 Task: Look for space in Driebergen-Rijsenburg, Netherlands from 2nd June, 2023 to 15th June, 2023 for 2 adults and 1 pet in price range Rs.10000 to Rs.15000. Place can be entire place with 1  bedroom having 1 bed and 1 bathroom. Property type can be house, flat, guest house, hotel. Amenities needed are: washing machine. Booking option can be shelf check-in. Required host language is English.
Action: Mouse moved to (434, 73)
Screenshot: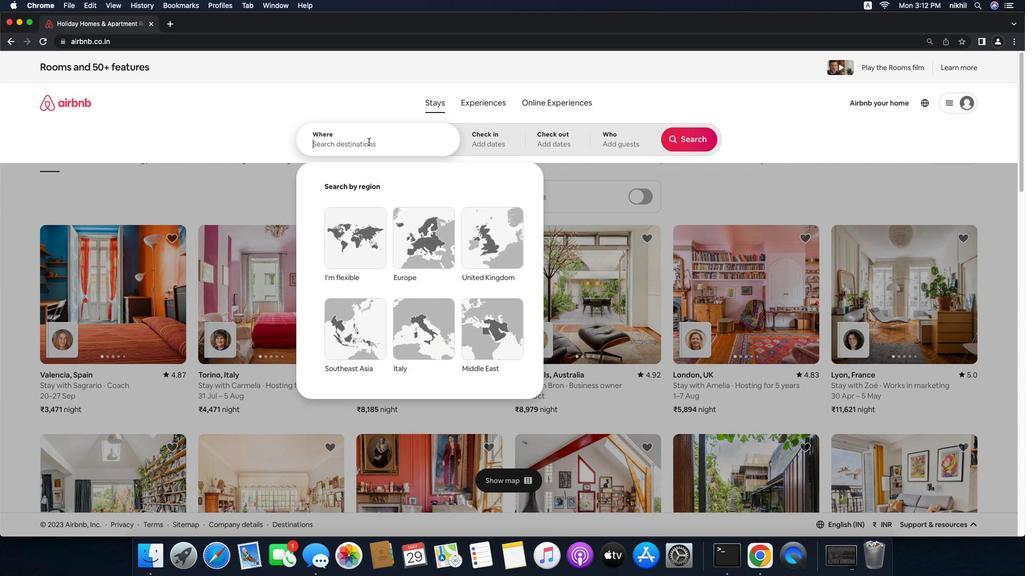 
Action: Mouse pressed left at (434, 73)
Screenshot: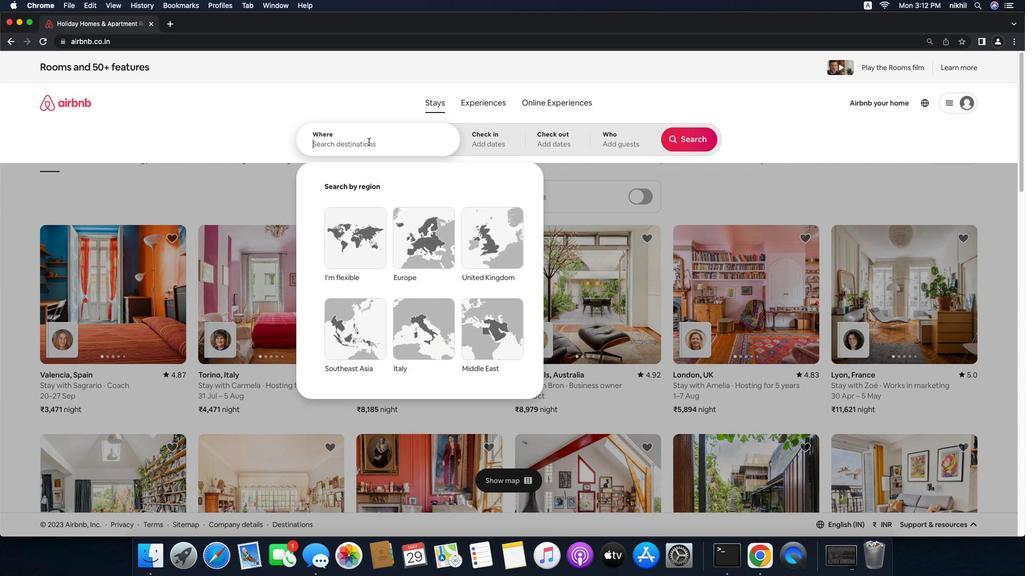 
Action: Mouse moved to (446, 74)
Screenshot: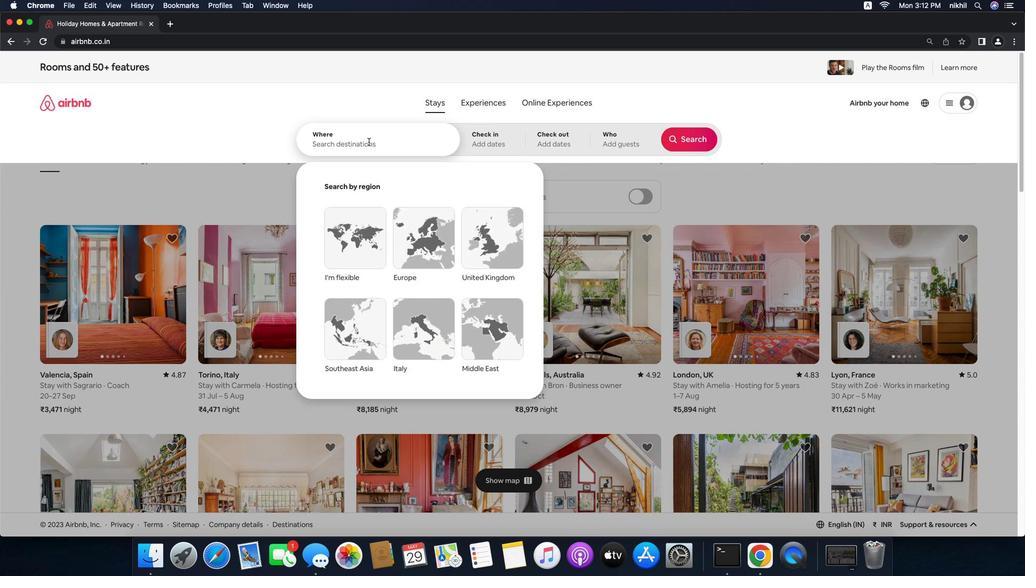 
Action: Mouse pressed left at (446, 74)
Screenshot: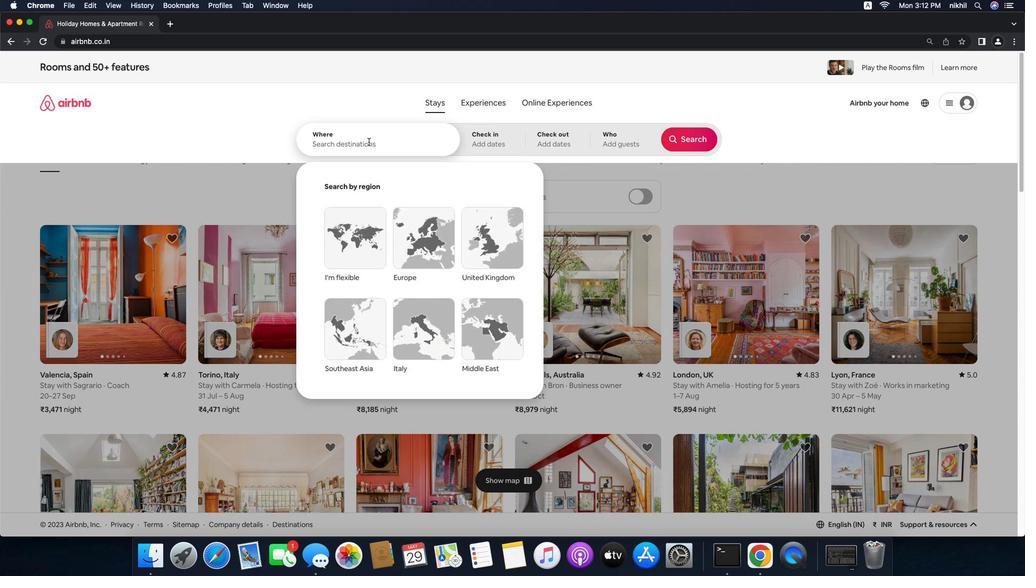 
Action: Mouse moved to (357, 116)
Screenshot: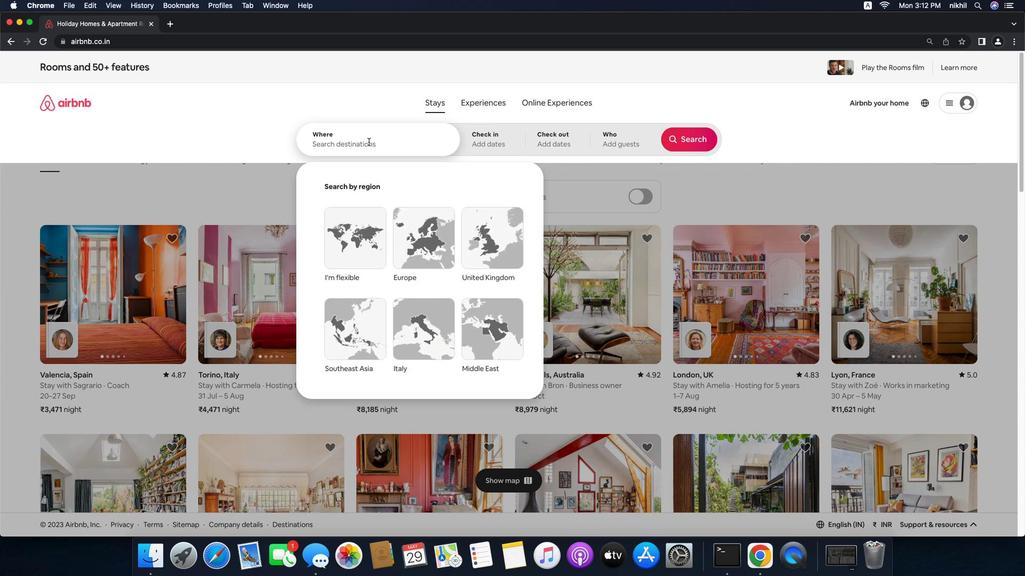 
Action: Mouse pressed left at (357, 116)
Screenshot: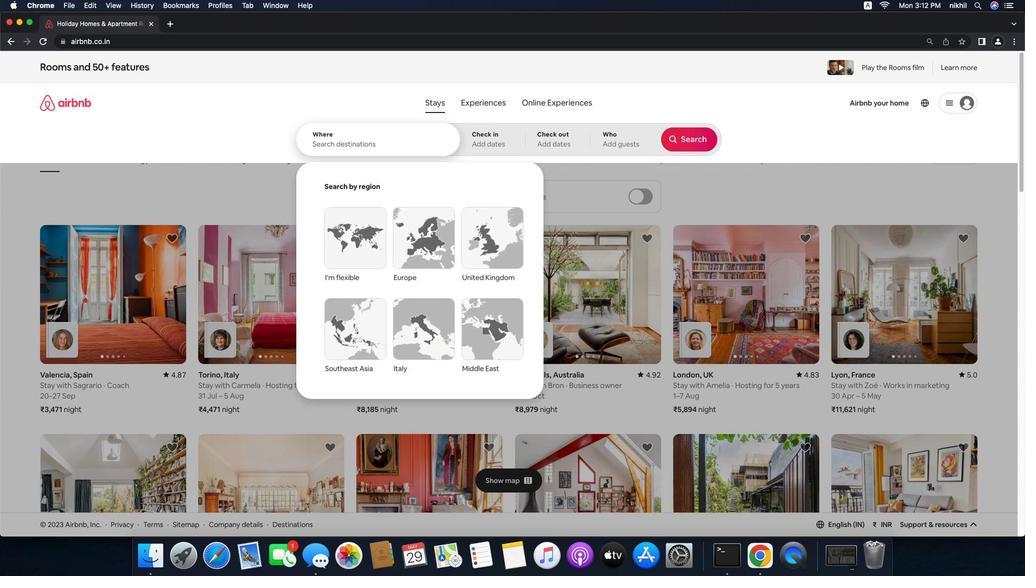 
Action: Key pressed 'D'Key.caps_lock'r''i''e''b''e''r''g''e''n''-'Key.caps_lock'R'Key.caps_lock'i''j''s''e''n''b''u''r''g'','Key.spaceKey.caps_lock'N'Key.caps_lock'e''t''h''e''r''l''a''n''d''s'
Screenshot: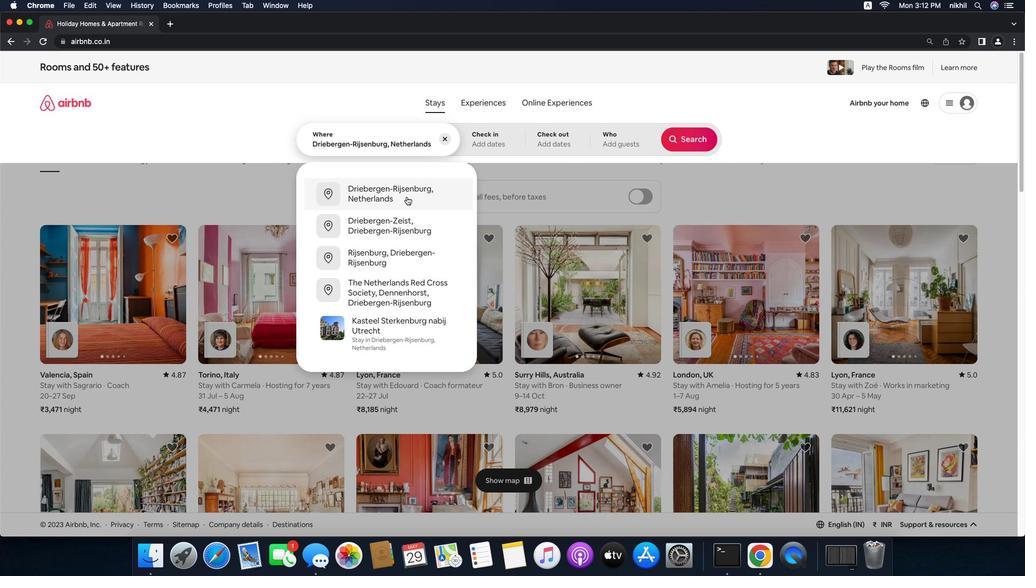 
Action: Mouse moved to (398, 175)
Screenshot: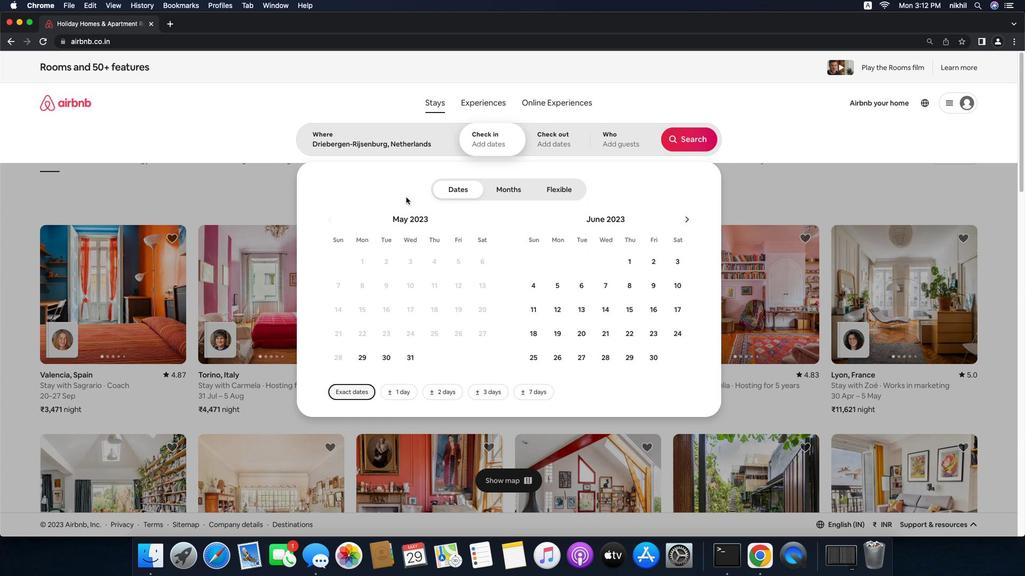 
Action: Mouse pressed left at (398, 175)
Screenshot: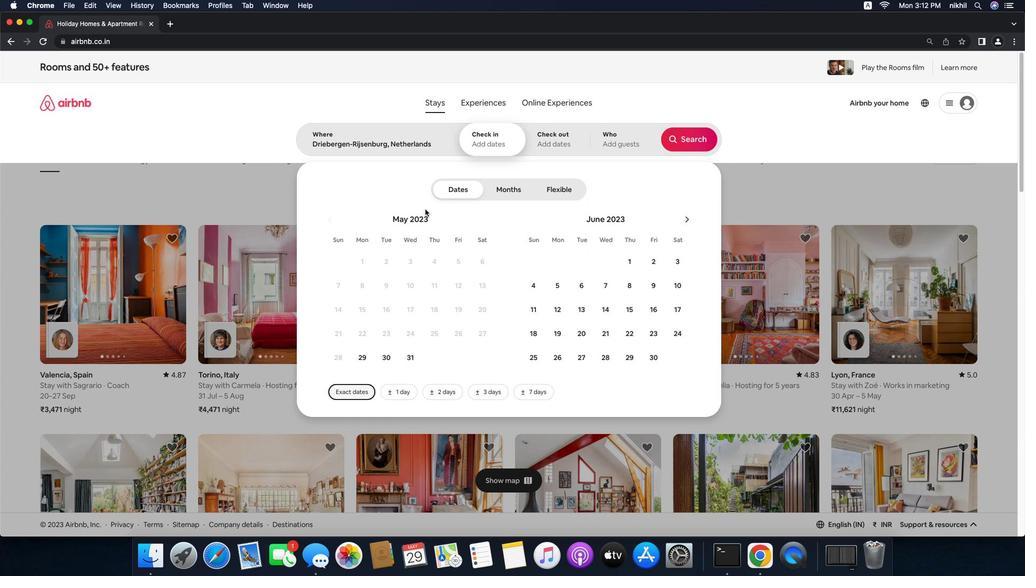
Action: Mouse moved to (661, 247)
Screenshot: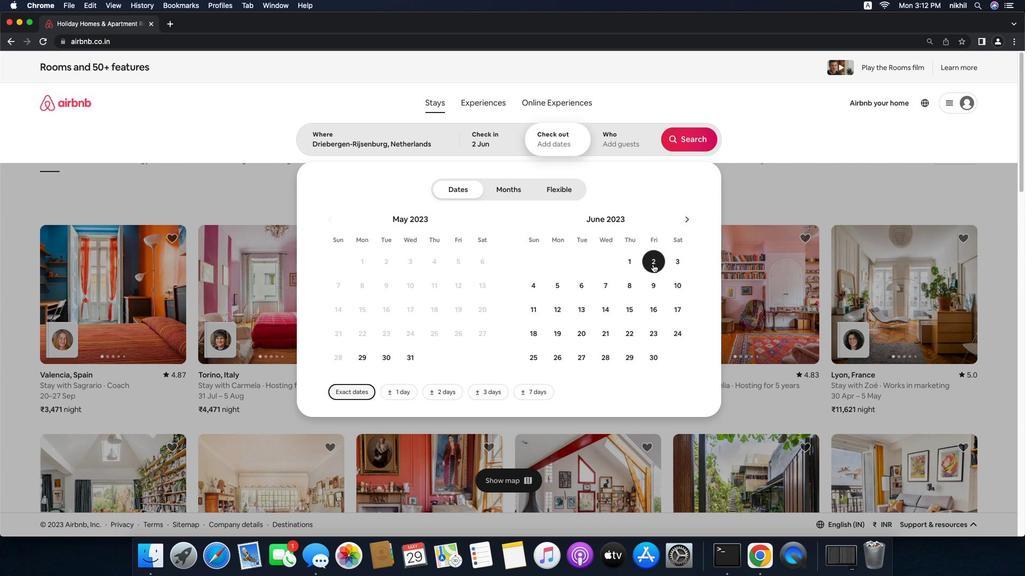 
Action: Mouse pressed left at (661, 247)
Screenshot: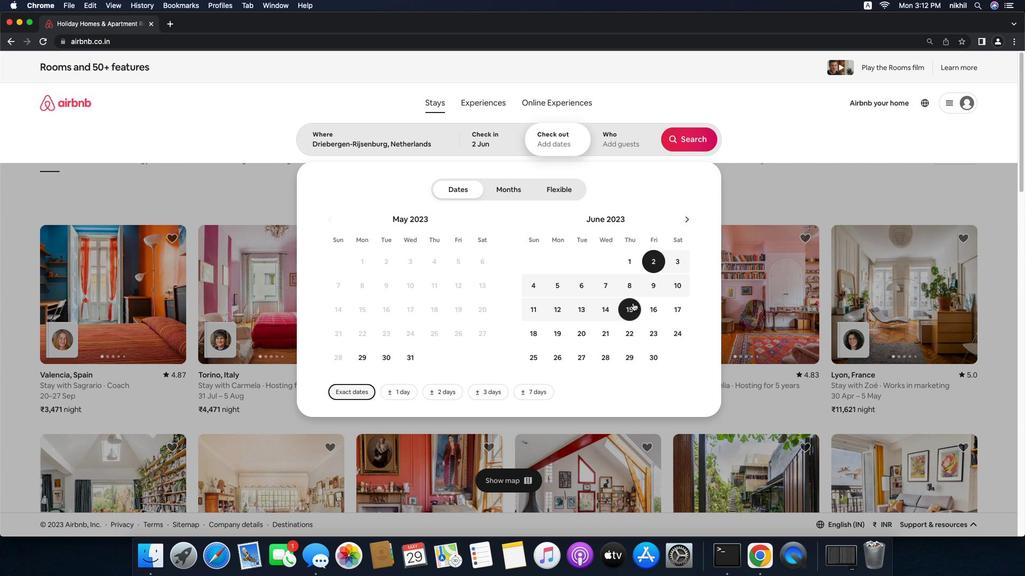 
Action: Mouse moved to (639, 288)
Screenshot: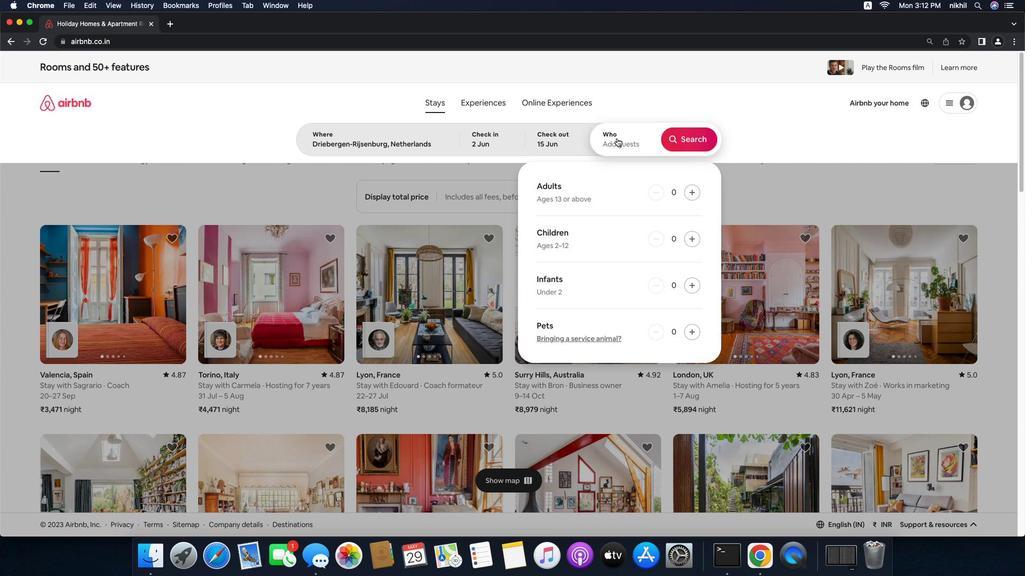 
Action: Mouse pressed left at (639, 288)
Screenshot: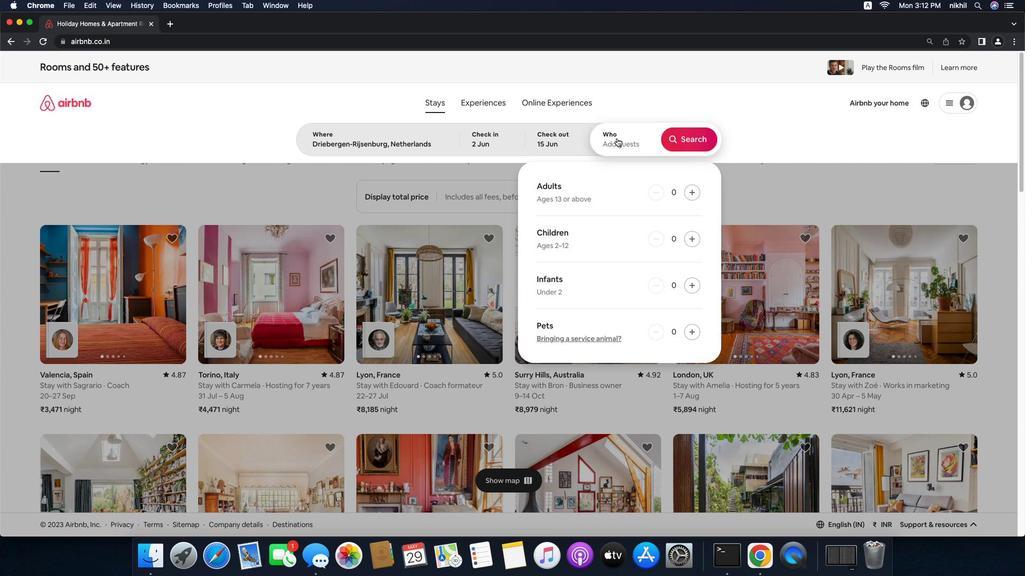 
Action: Mouse moved to (622, 112)
Screenshot: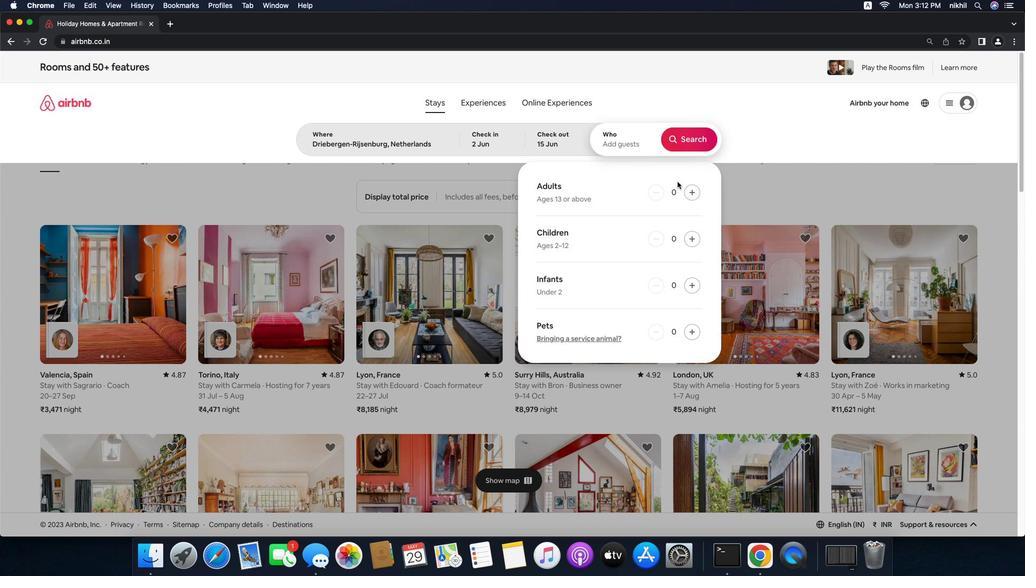 
Action: Mouse pressed left at (622, 112)
Screenshot: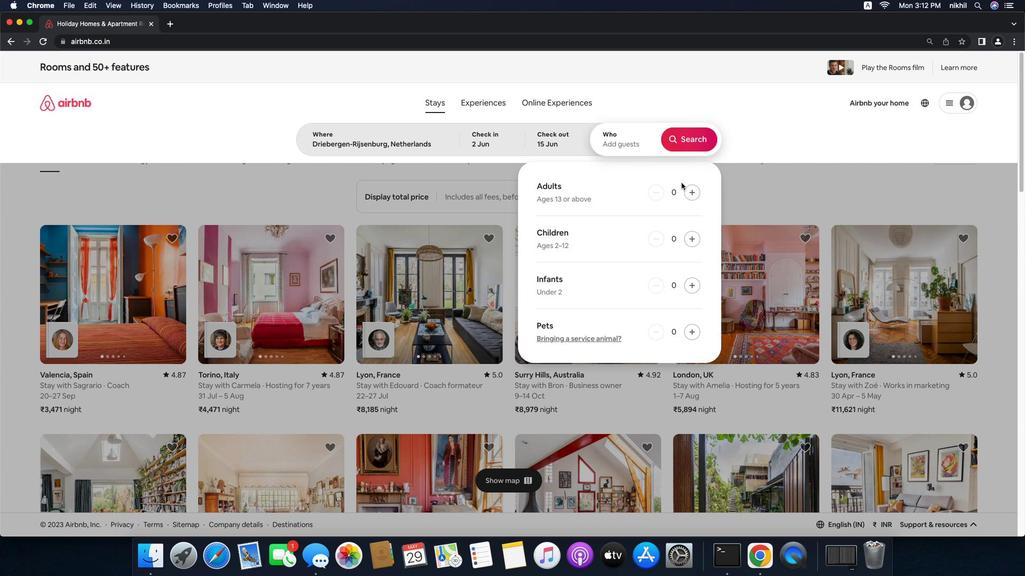 
Action: Mouse moved to (696, 166)
Screenshot: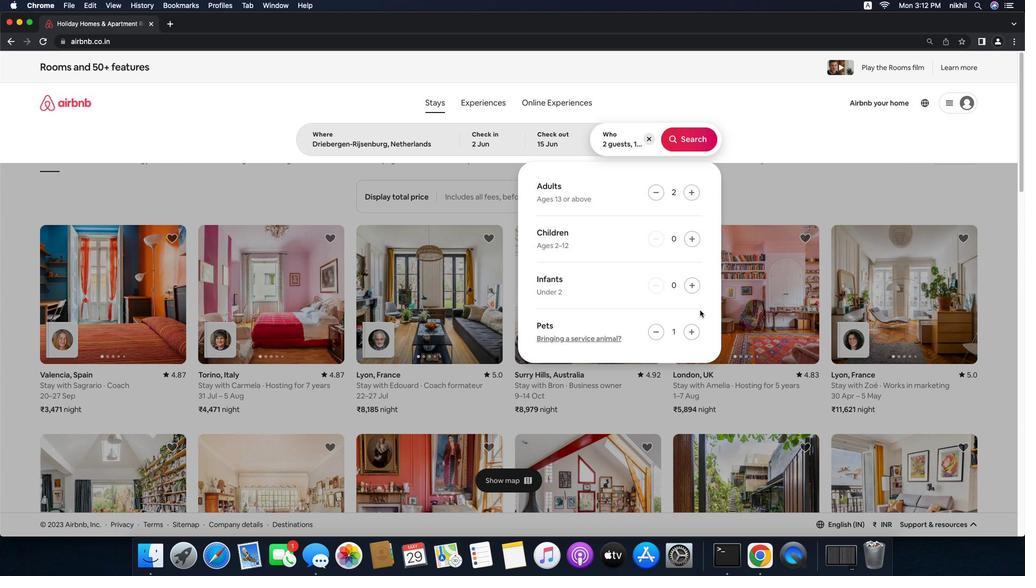
Action: Mouse pressed left at (696, 166)
Screenshot: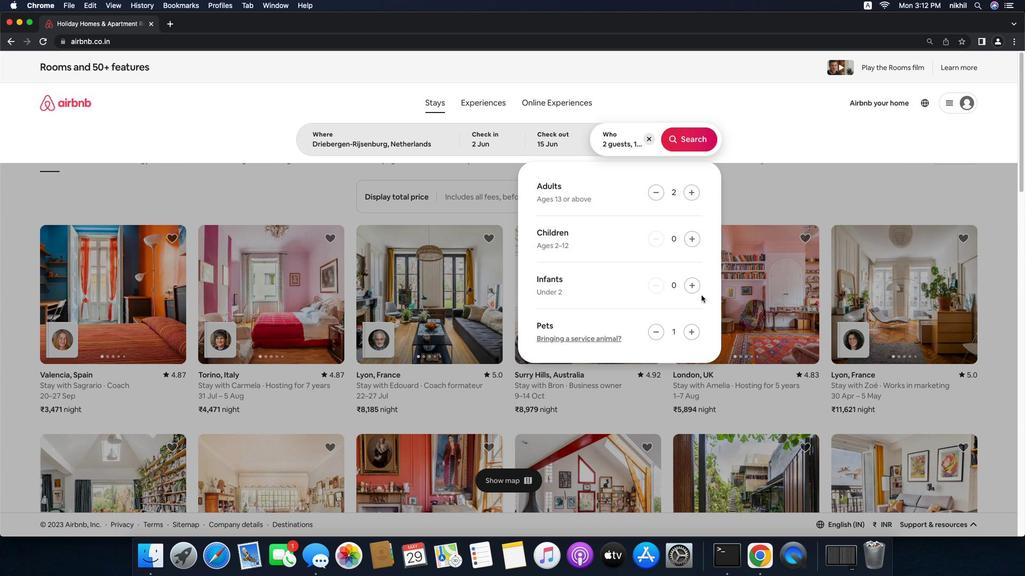 
Action: Mouse pressed left at (696, 166)
Screenshot: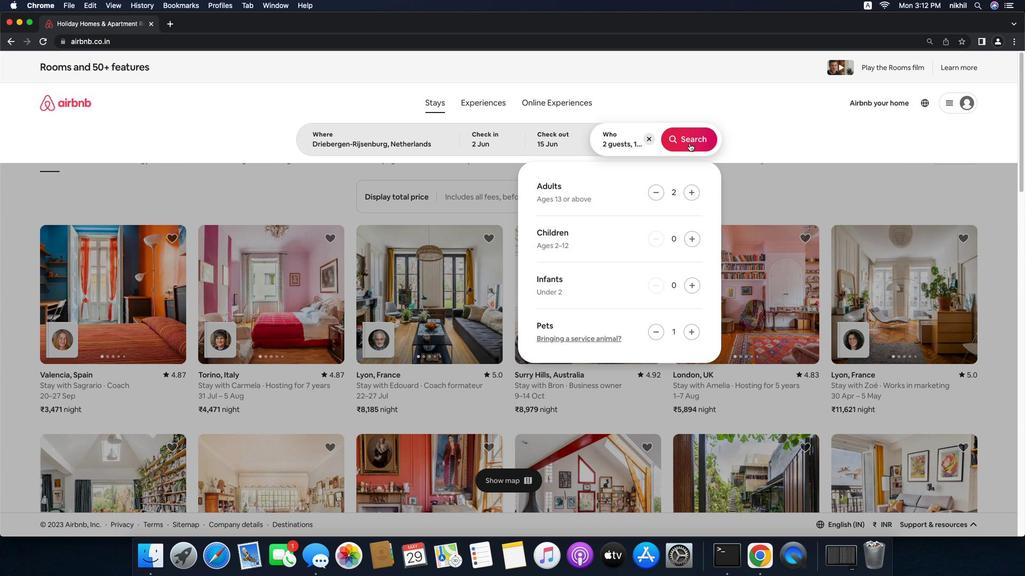 
Action: Mouse moved to (707, 321)
Screenshot: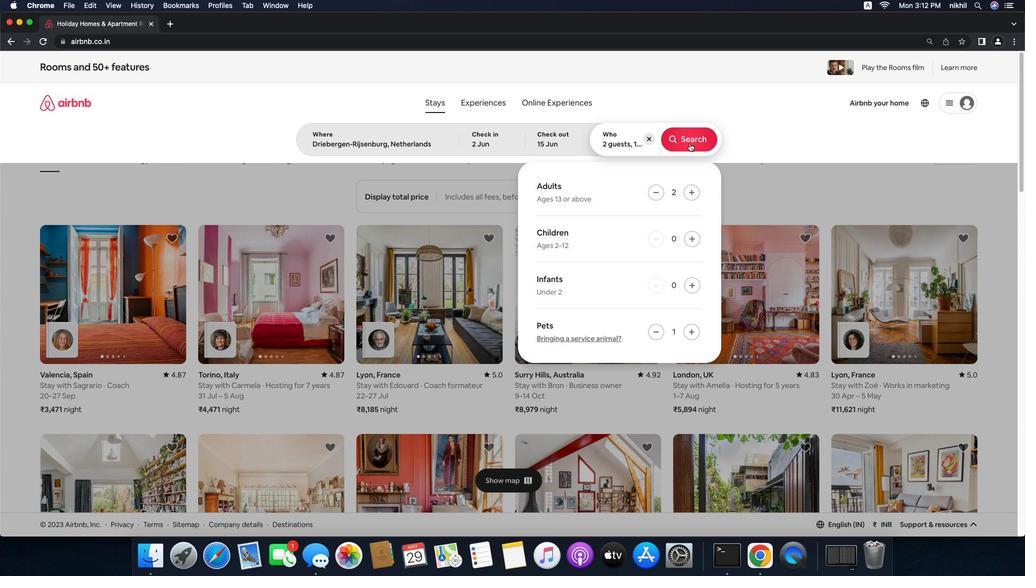 
Action: Mouse pressed left at (707, 321)
Screenshot: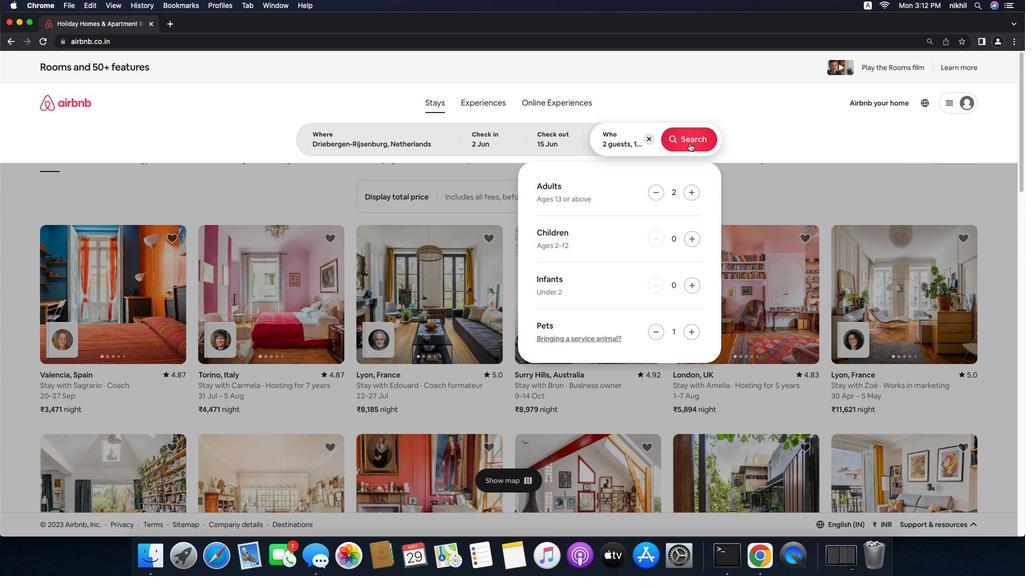 
Action: Mouse moved to (700, 117)
Screenshot: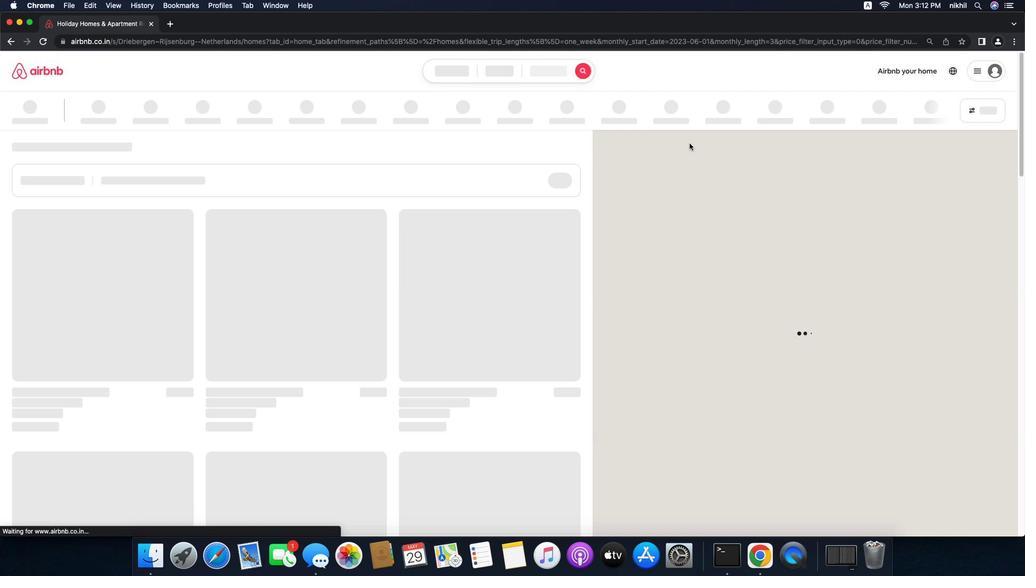 
Action: Mouse pressed left at (700, 117)
Screenshot: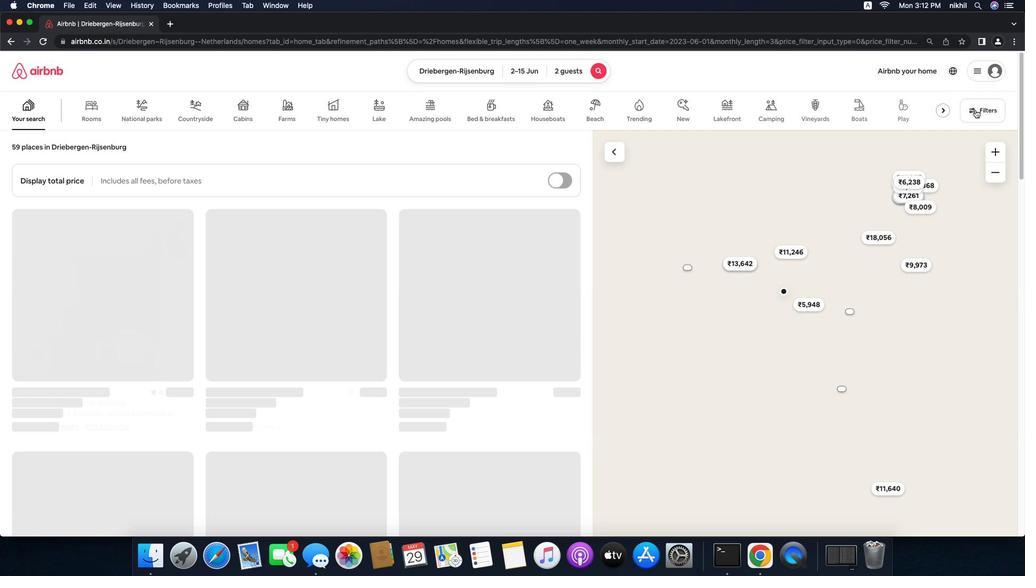 
Action: Mouse moved to (1005, 81)
Screenshot: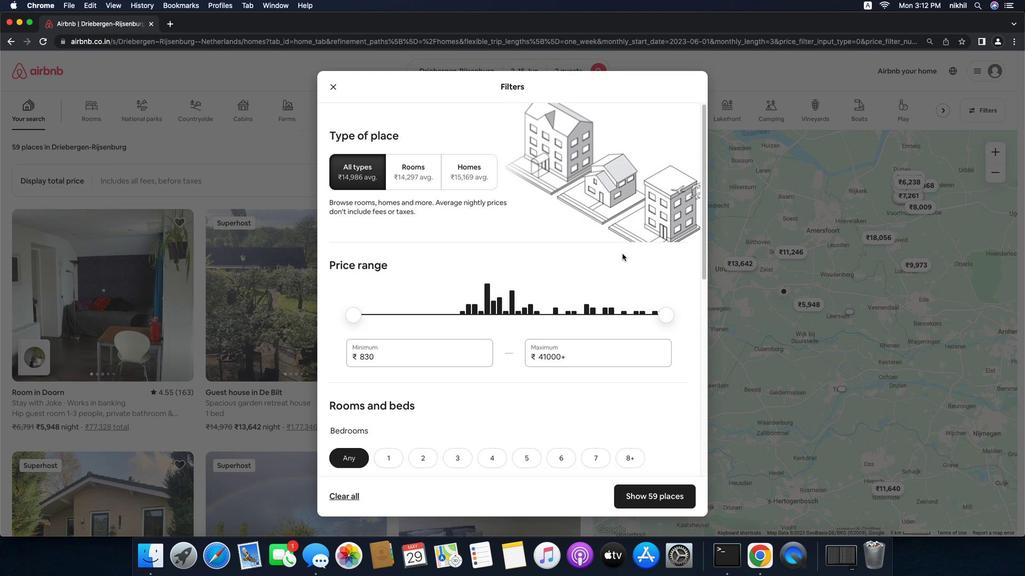 
Action: Mouse pressed left at (1005, 81)
Screenshot: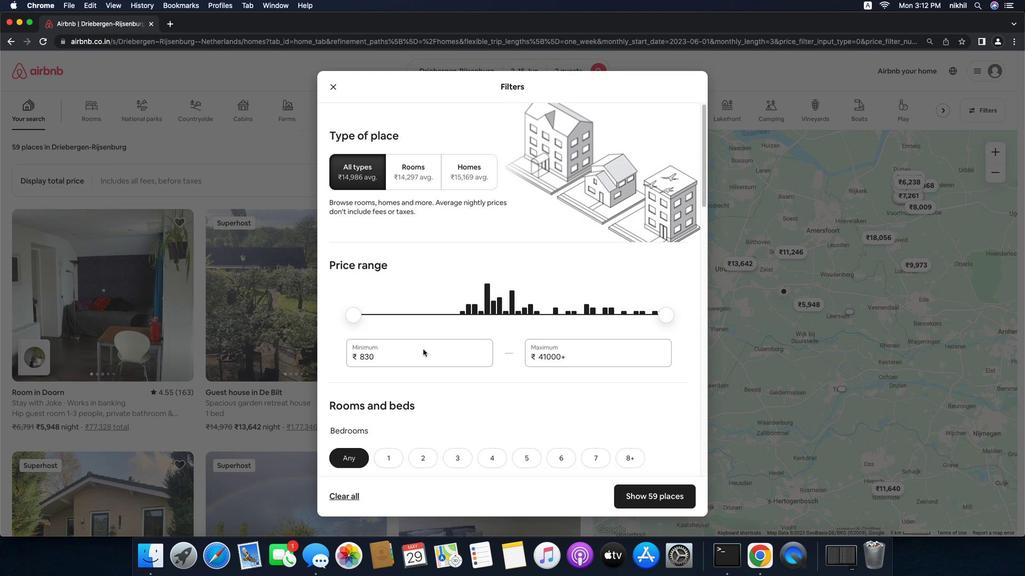 
Action: Mouse moved to (401, 350)
Screenshot: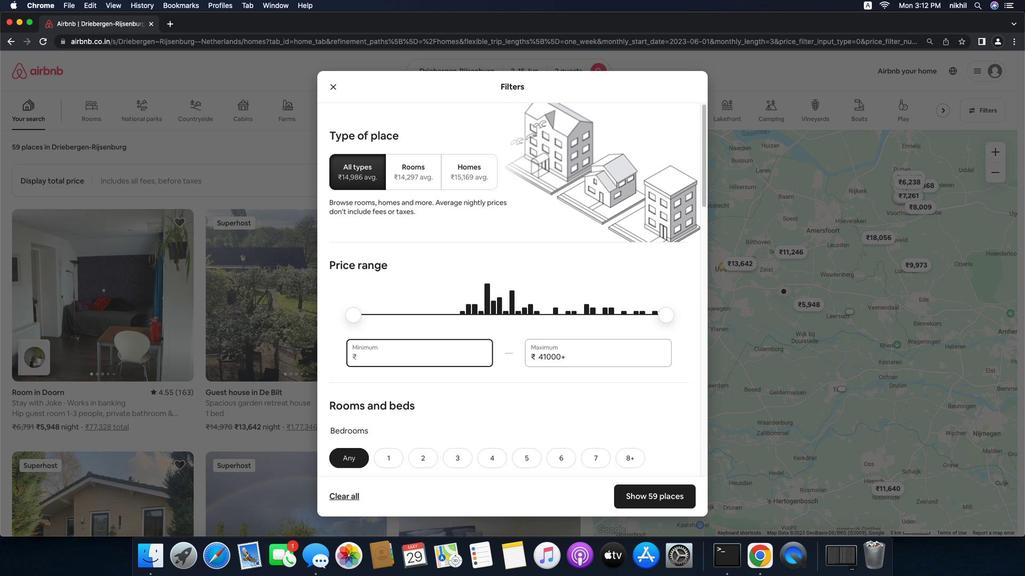 
Action: Mouse pressed left at (401, 350)
Screenshot: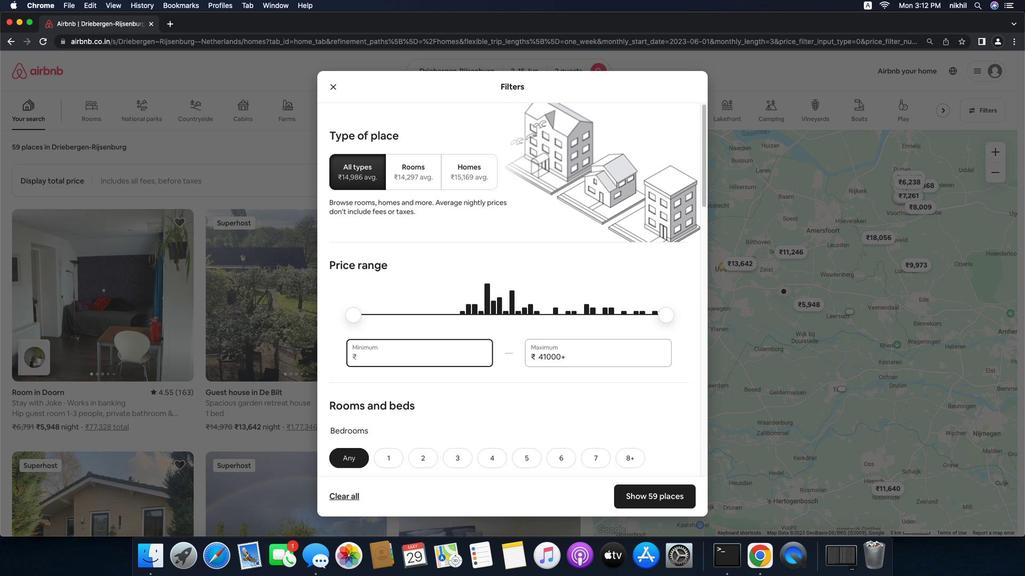 
Action: Key pressed Key.backspaceKey.backspaceKey.backspaceKey.backspace'1''0''0''0''0'
Screenshot: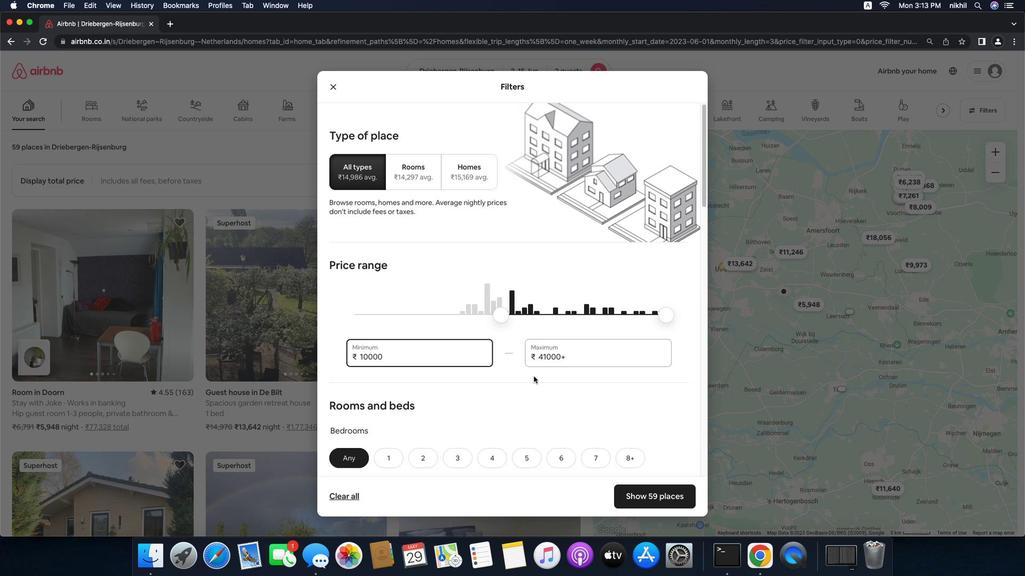 
Action: Mouse moved to (595, 345)
Screenshot: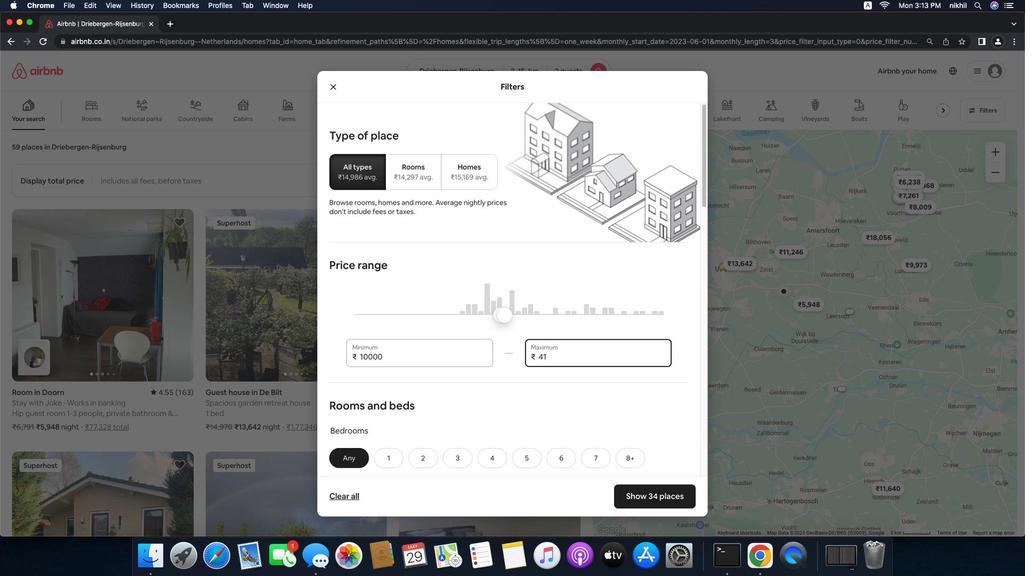
Action: Mouse pressed left at (595, 345)
Screenshot: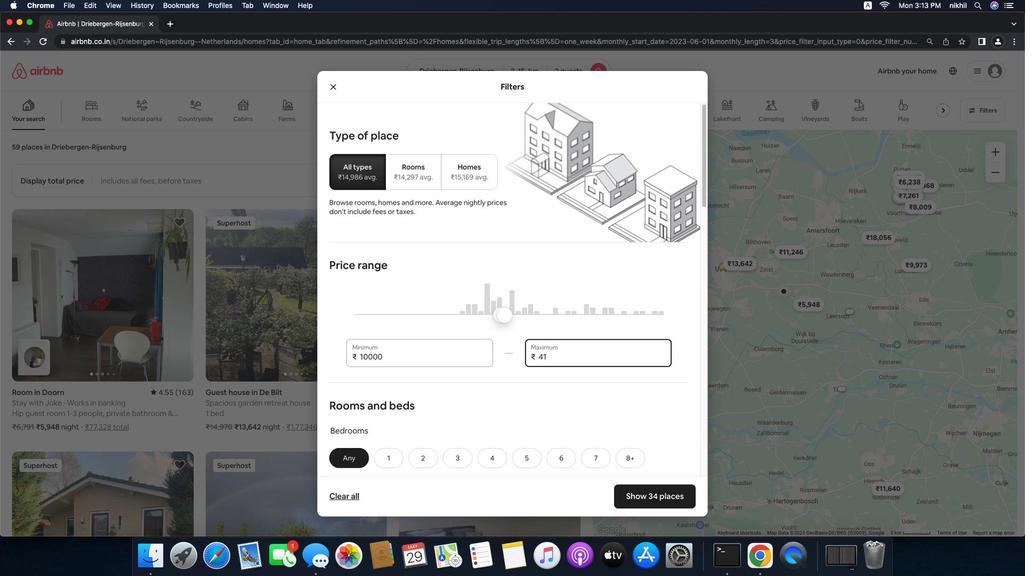 
Action: Key pressed Key.backspaceKey.backspaceKey.backspaceKey.backspaceKey.backspaceKey.backspace'1''5''0''0''0'
Screenshot: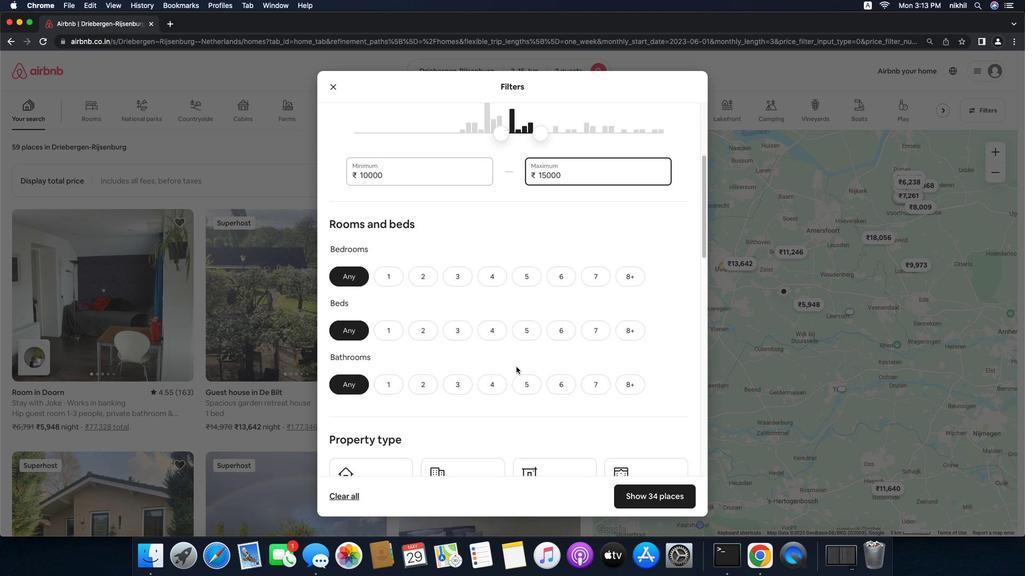 
Action: Mouse moved to (515, 356)
Screenshot: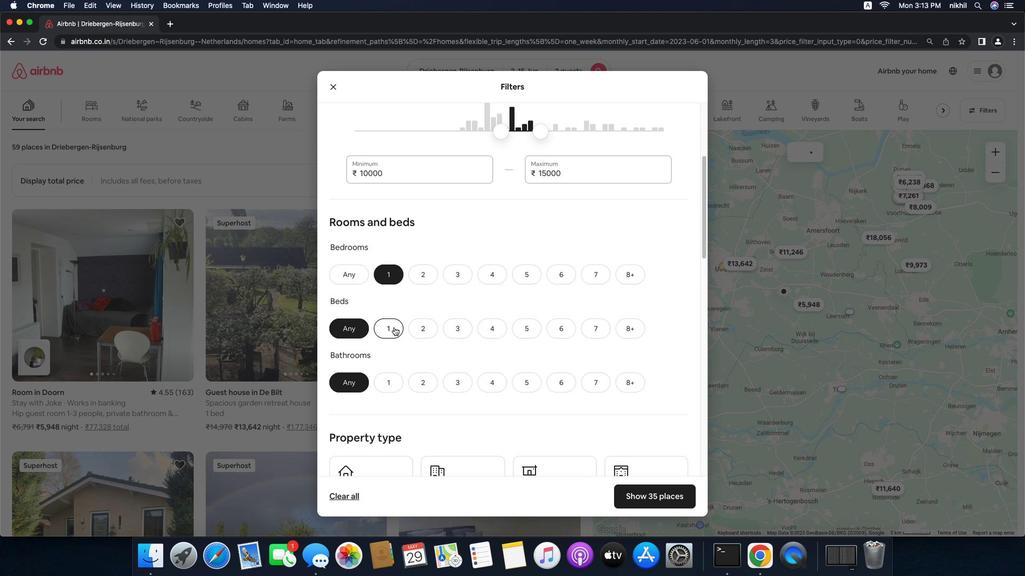 
Action: Mouse scrolled (515, 356) with delta (-34, -35)
Screenshot: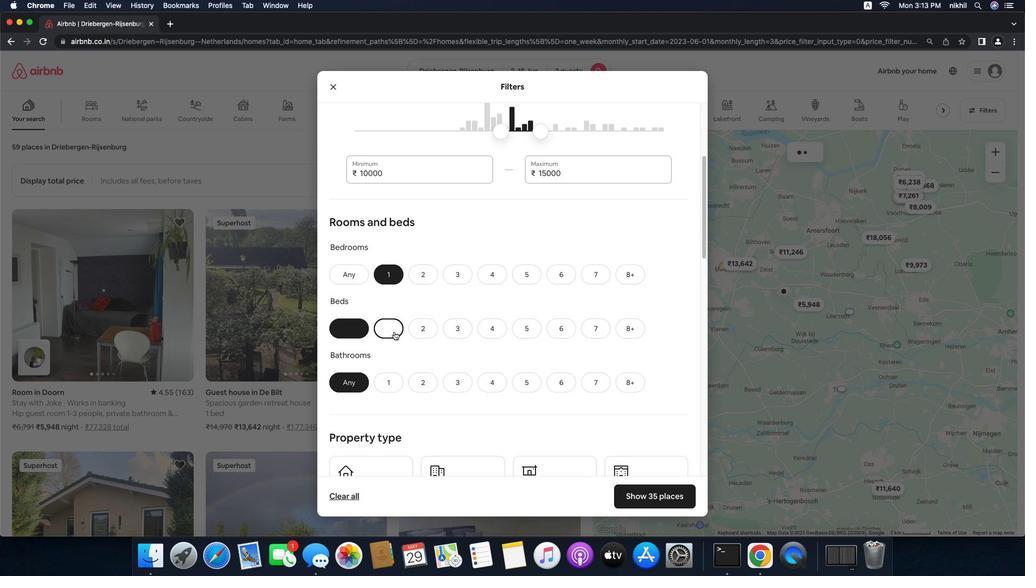 
Action: Mouse scrolled (515, 356) with delta (-34, -35)
Screenshot: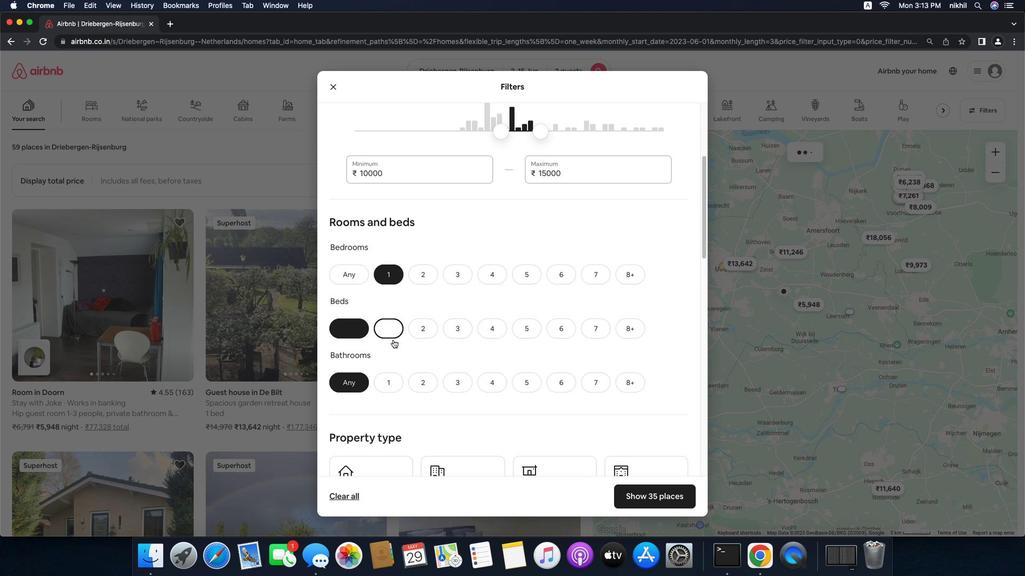 
Action: Mouse scrolled (515, 356) with delta (-34, -36)
Screenshot: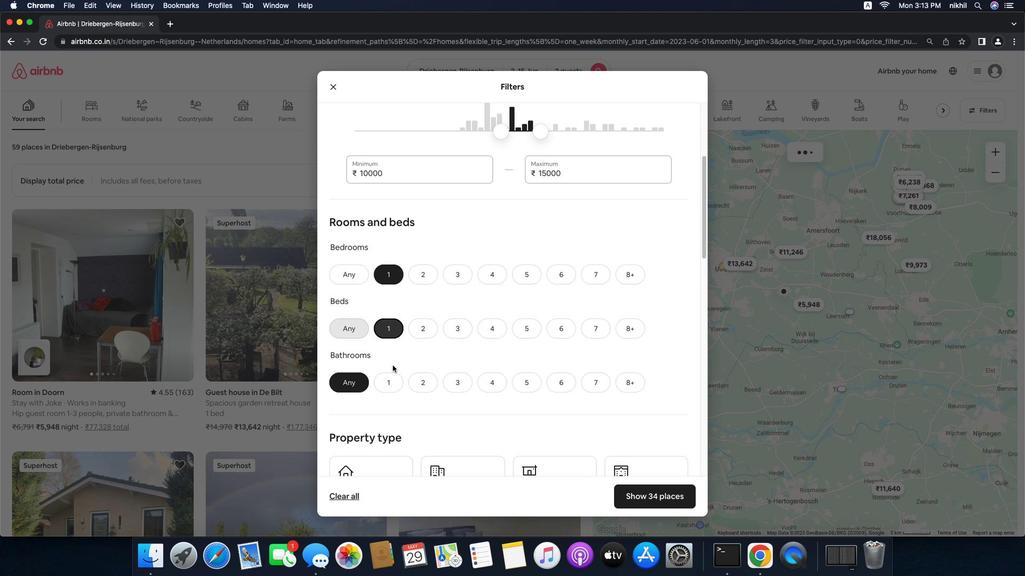 
Action: Mouse scrolled (515, 356) with delta (-34, -36)
Screenshot: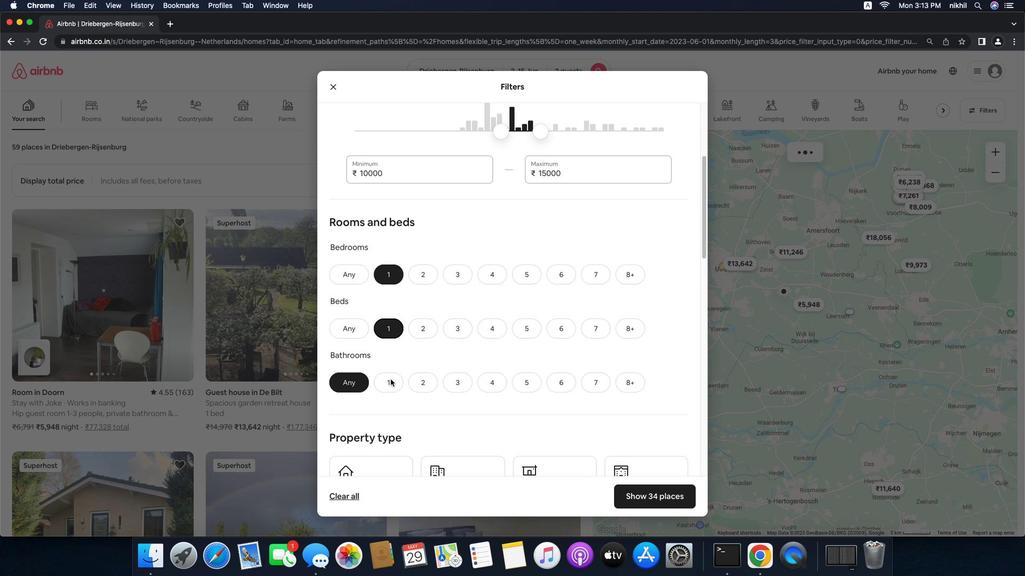 
Action: Mouse scrolled (515, 356) with delta (-34, -35)
Screenshot: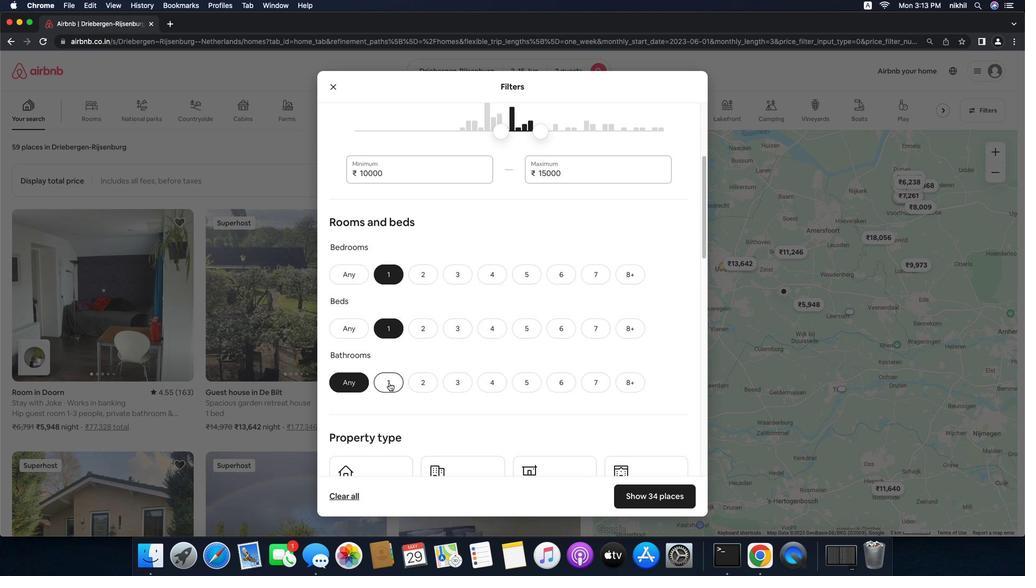
Action: Mouse moved to (373, 260)
Screenshot: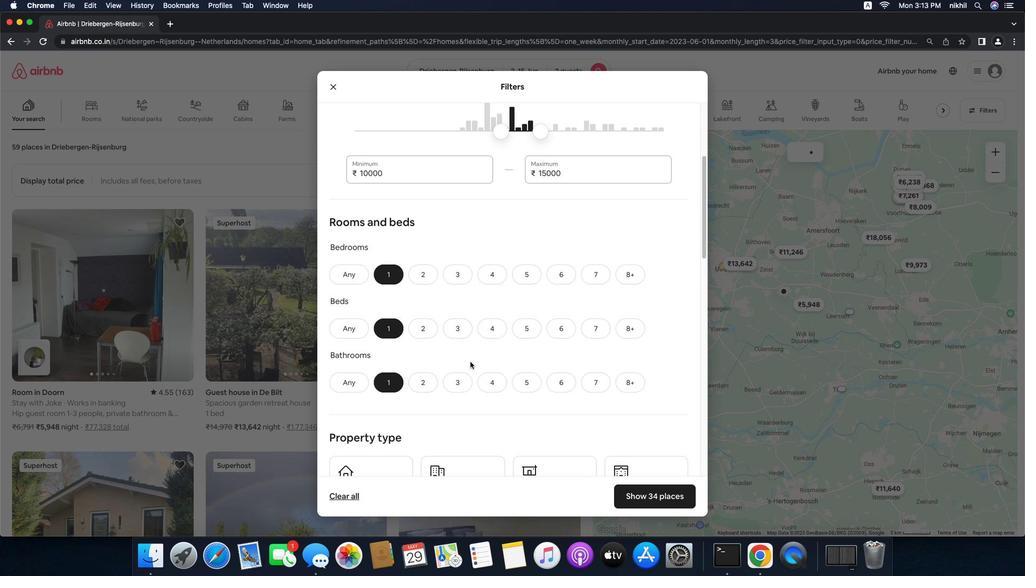 
Action: Mouse pressed left at (373, 260)
Screenshot: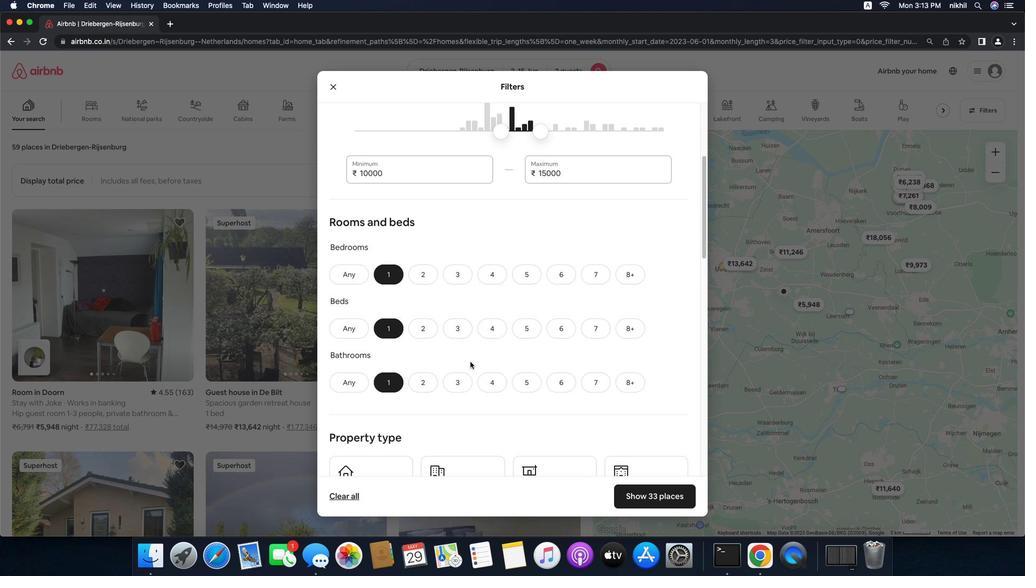 
Action: Mouse moved to (385, 314)
Screenshot: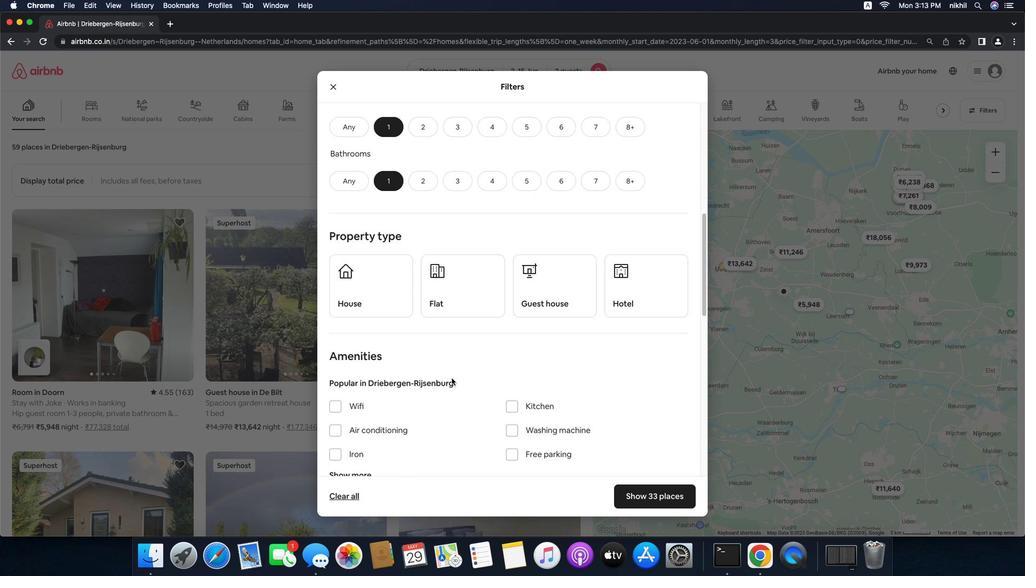 
Action: Mouse pressed left at (385, 314)
Screenshot: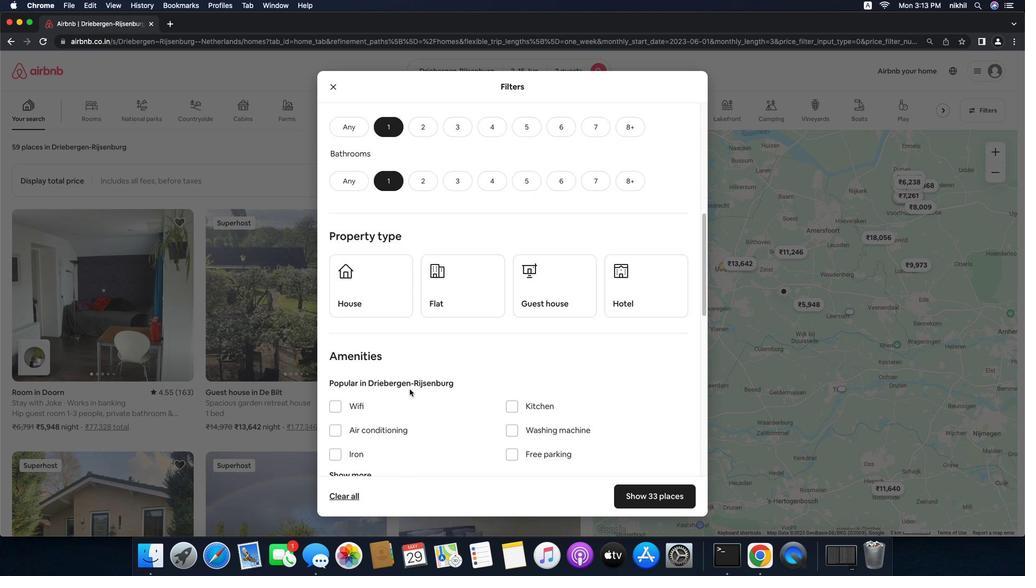 
Action: Mouse moved to (380, 373)
Screenshot: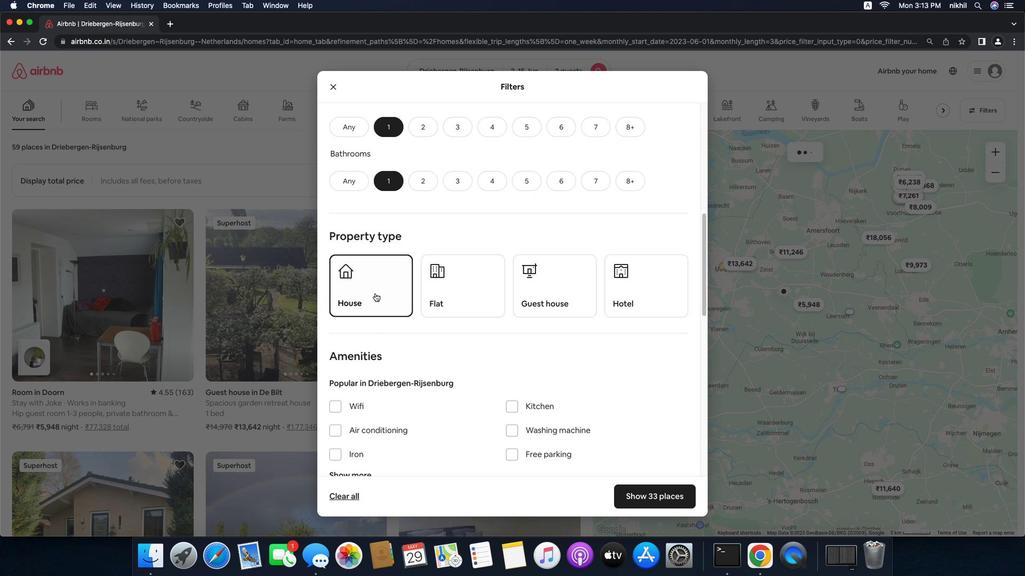 
Action: Mouse pressed left at (380, 373)
Screenshot: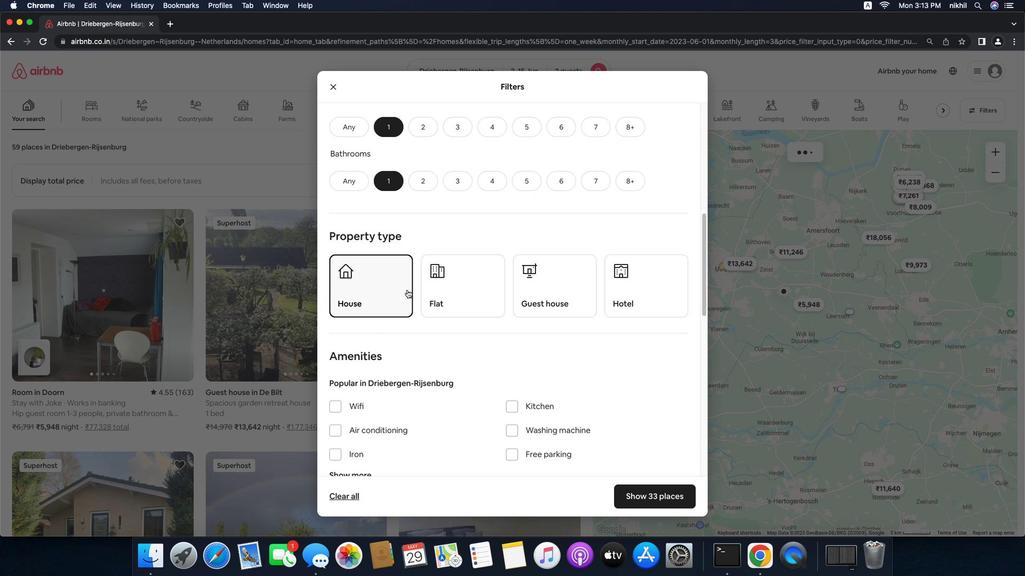 
Action: Mouse moved to (466, 350)
Screenshot: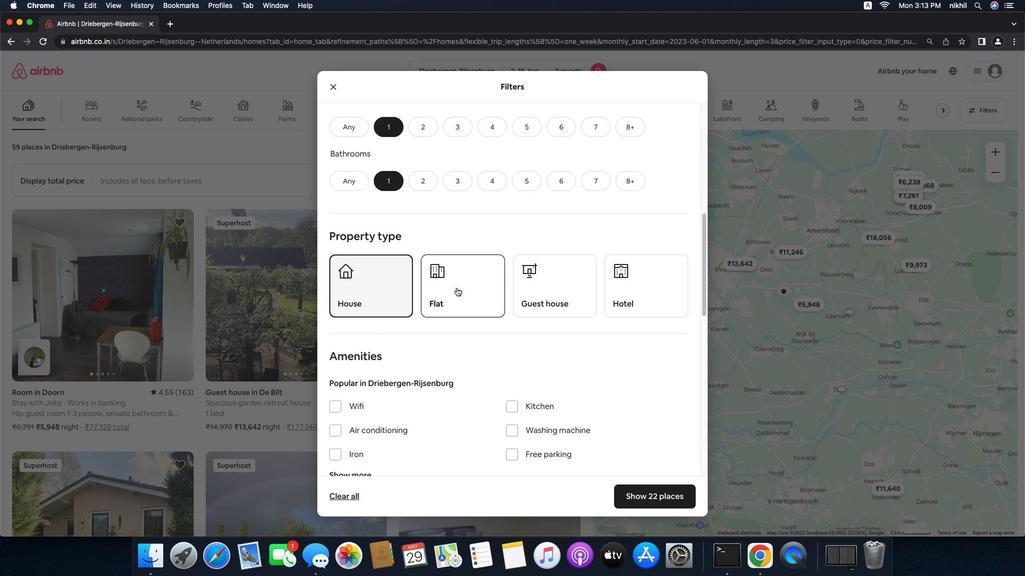 
Action: Mouse scrolled (466, 350) with delta (-34, -35)
Screenshot: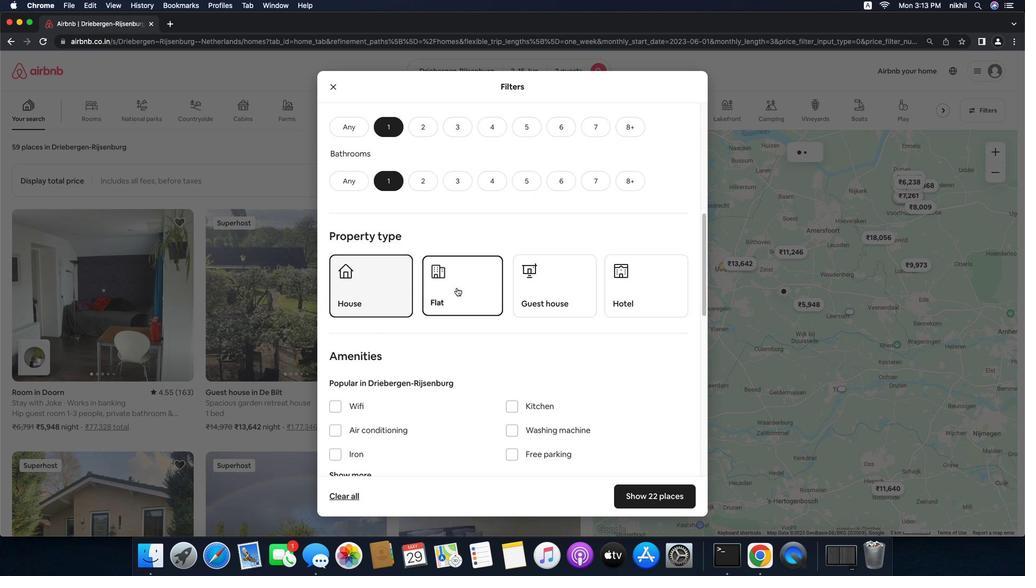 
Action: Mouse scrolled (466, 350) with delta (-34, -35)
Screenshot: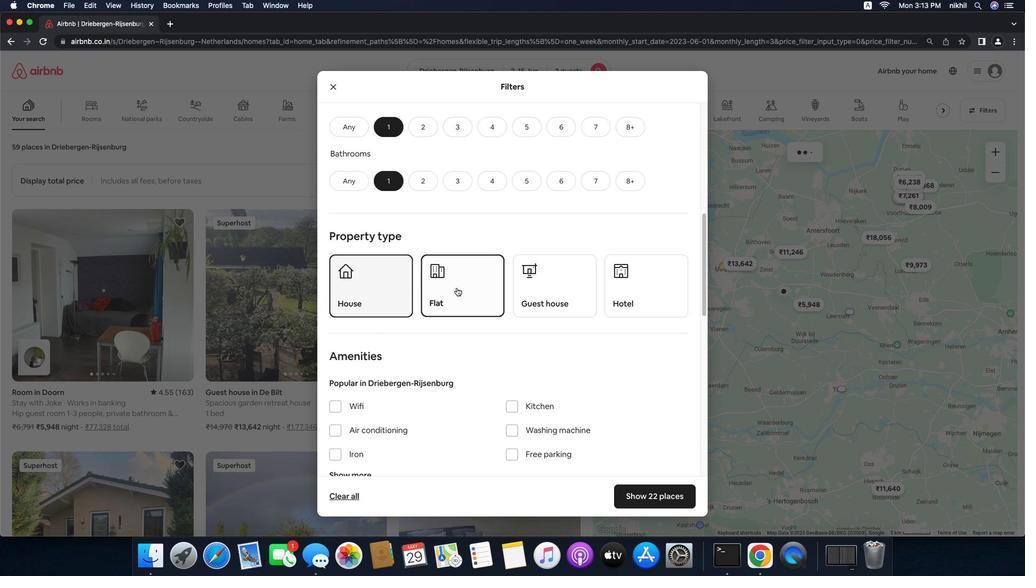 
Action: Mouse scrolled (466, 350) with delta (-34, -36)
Screenshot: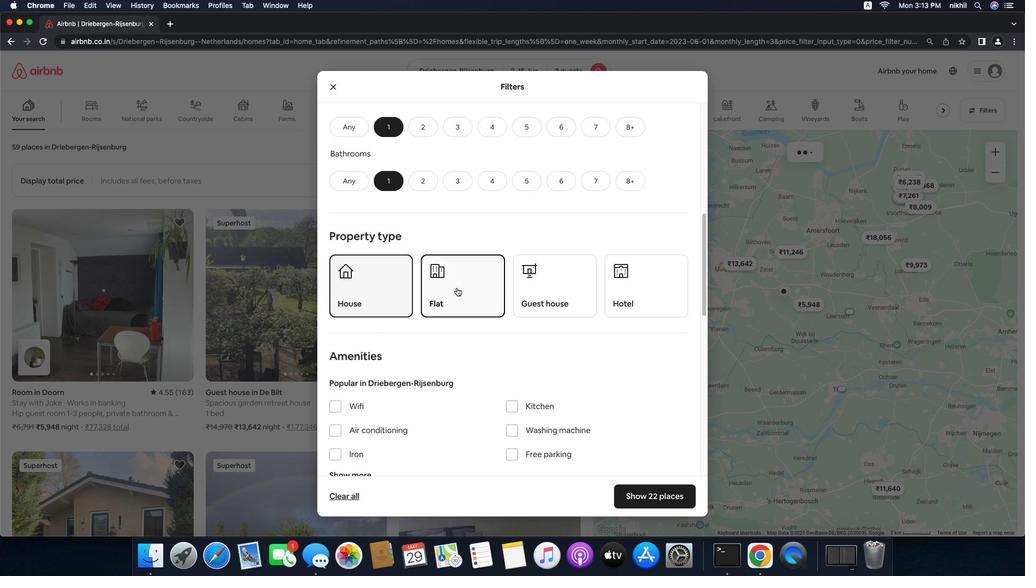 
Action: Mouse scrolled (466, 350) with delta (-34, -37)
Screenshot: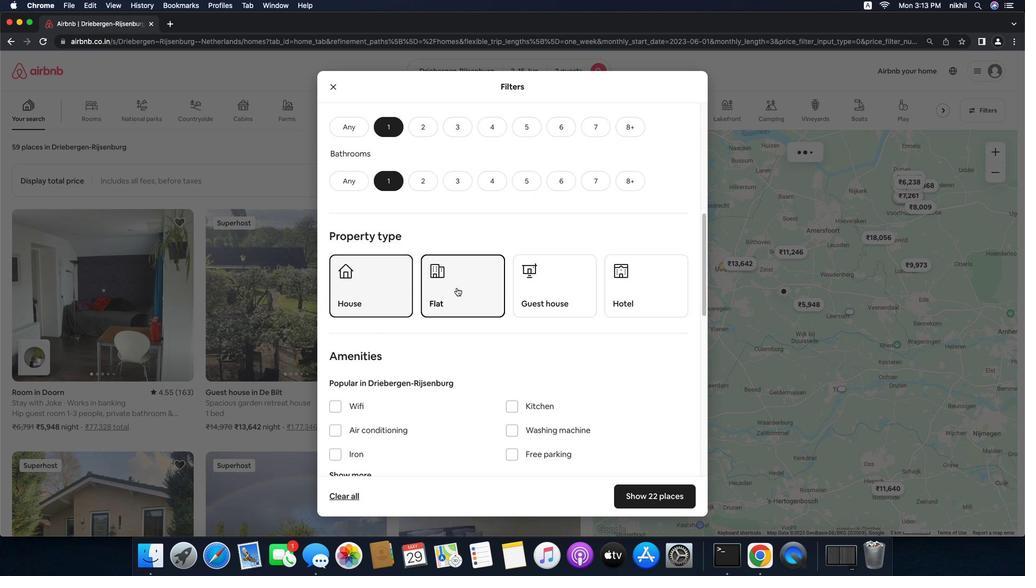 
Action: Mouse moved to (363, 277)
Screenshot: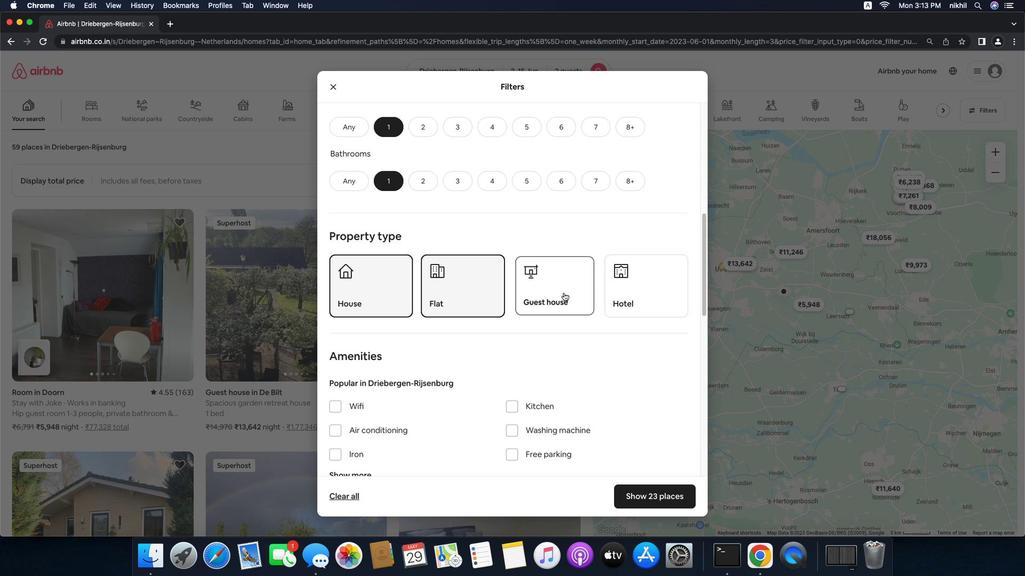 
Action: Mouse pressed left at (363, 277)
Screenshot: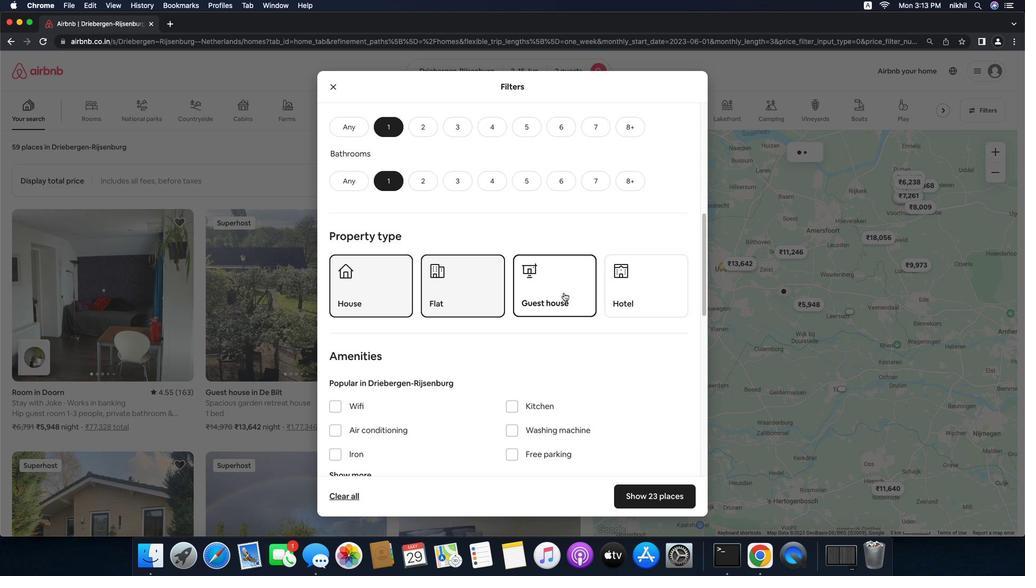 
Action: Mouse moved to (452, 272)
Screenshot: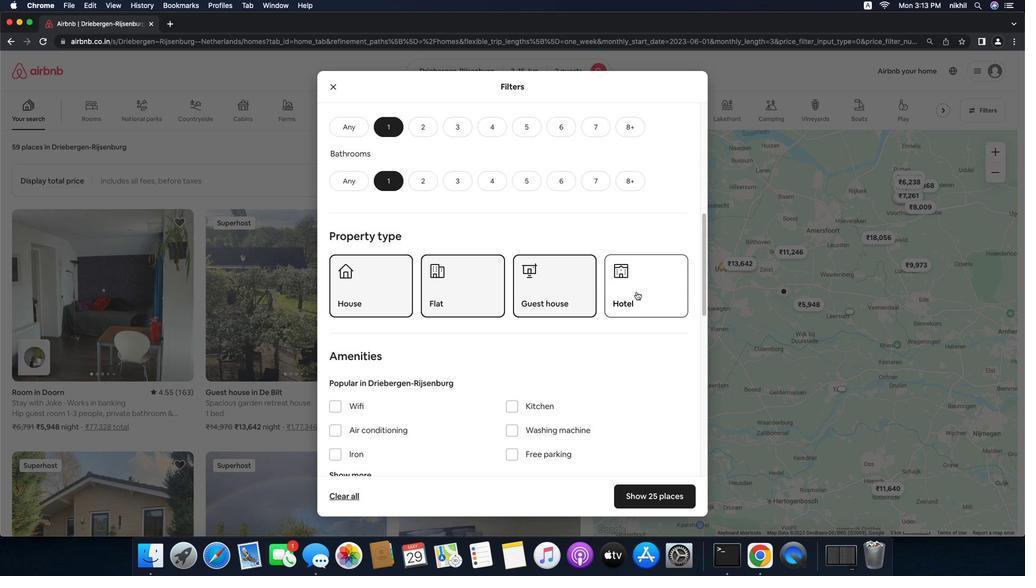 
Action: Mouse pressed left at (452, 272)
Screenshot: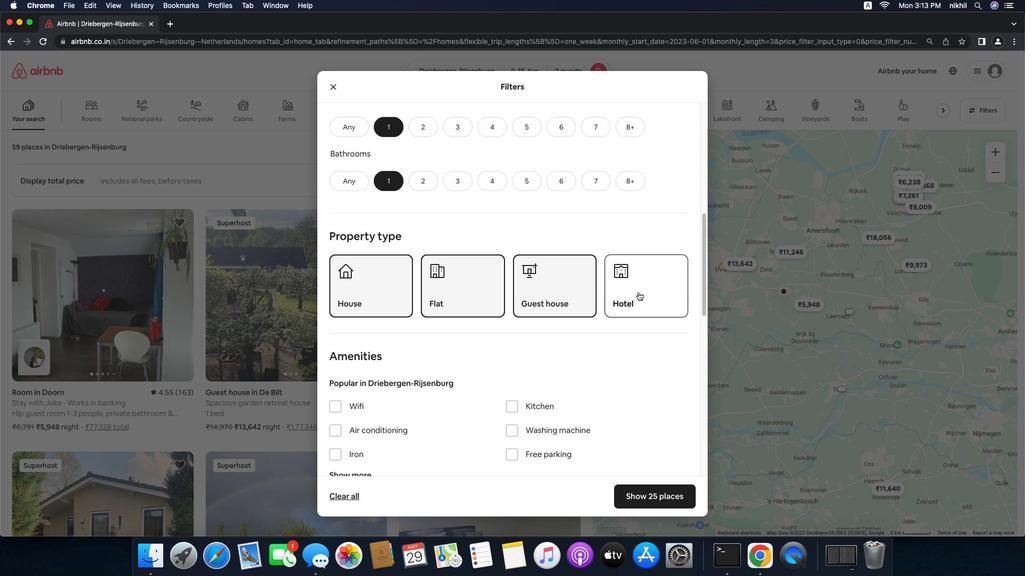 
Action: Mouse moved to (566, 277)
Screenshot: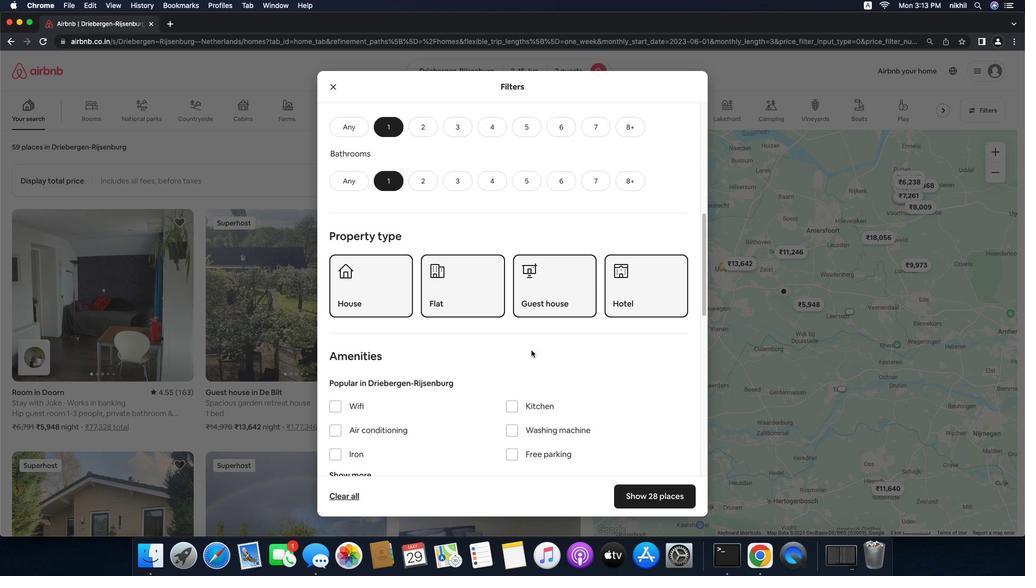 
Action: Mouse pressed left at (566, 277)
Screenshot: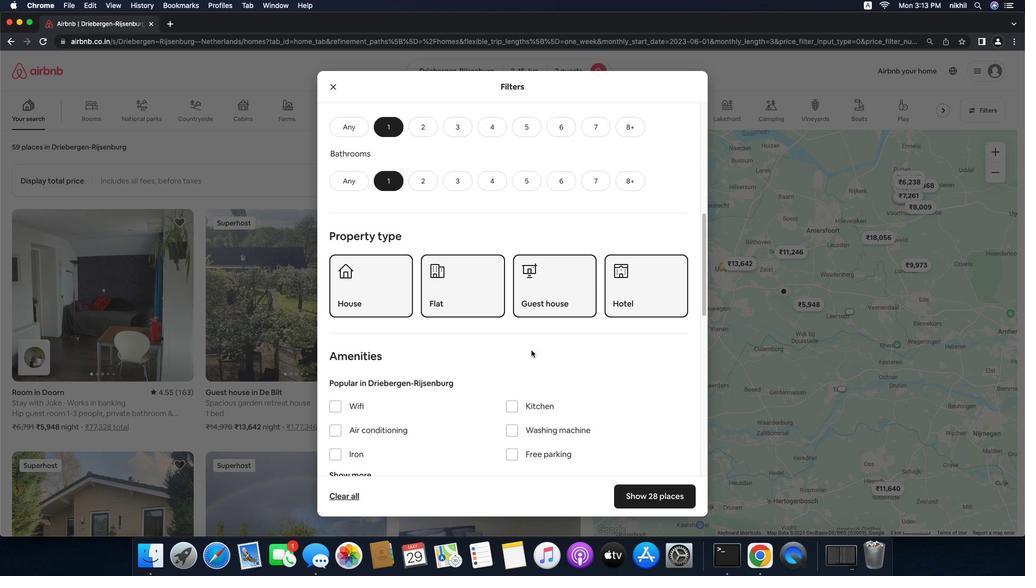 
Action: Mouse moved to (646, 277)
Screenshot: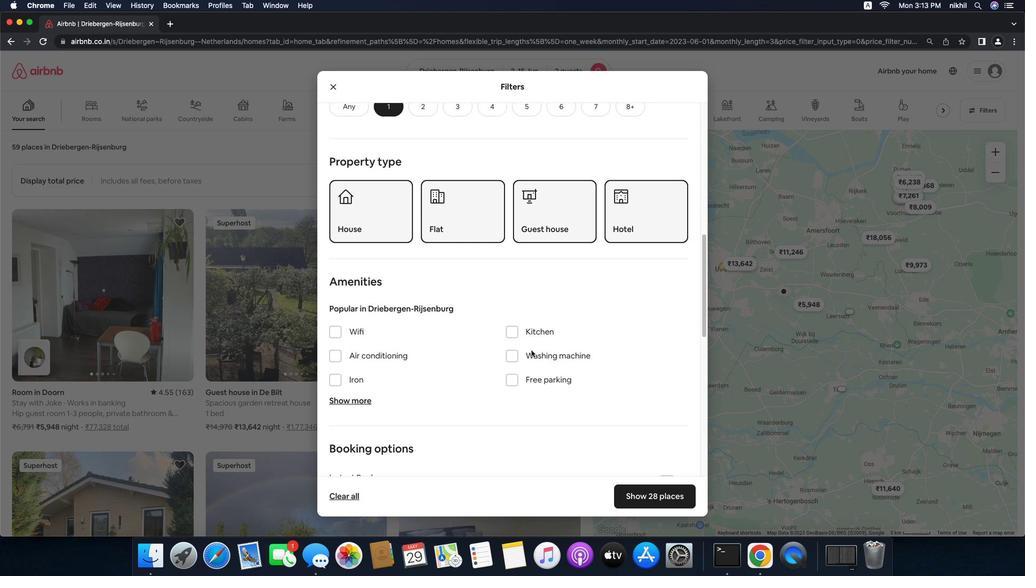 
Action: Mouse pressed left at (646, 277)
Screenshot: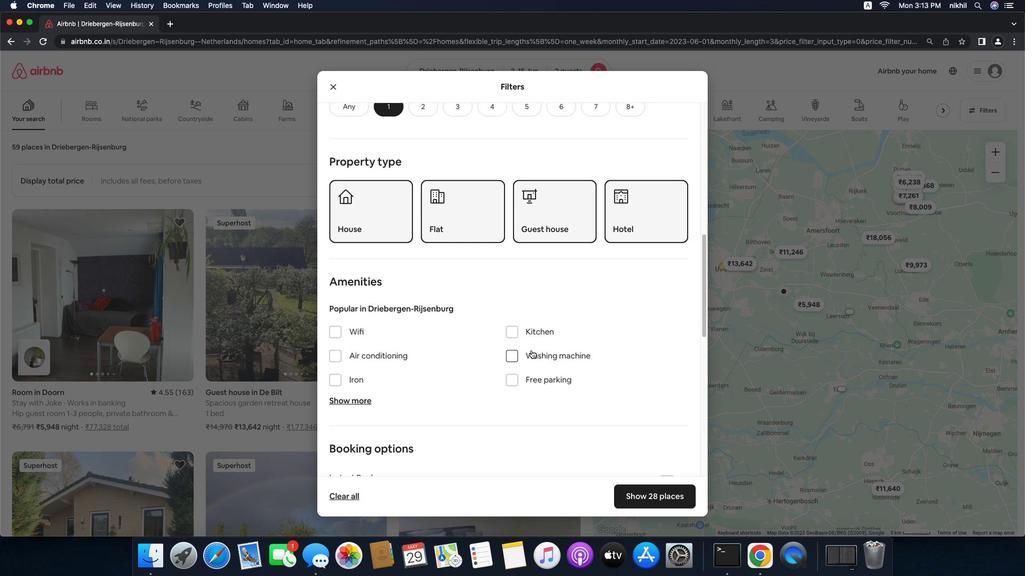 
Action: Mouse moved to (532, 338)
Screenshot: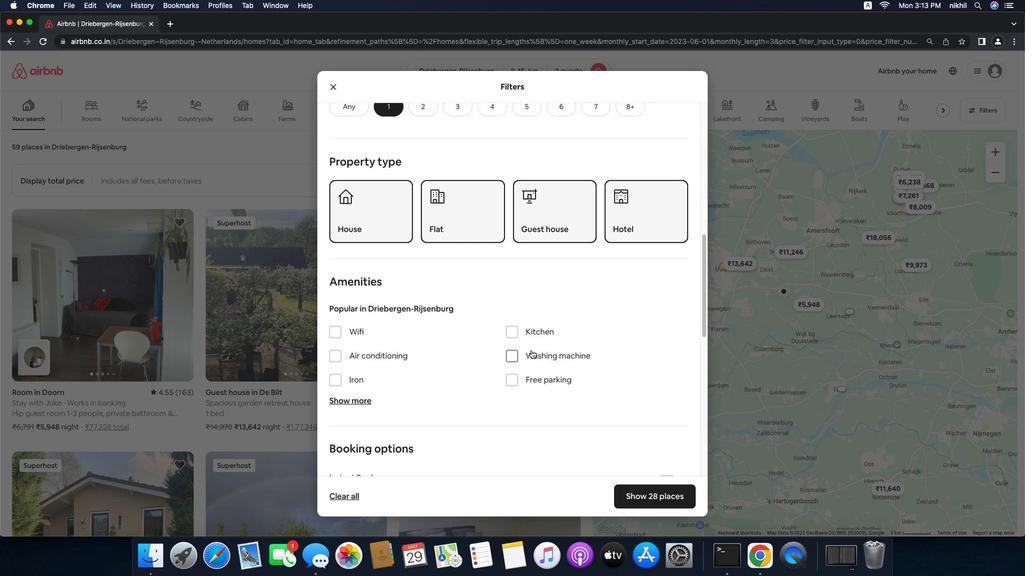 
Action: Mouse scrolled (532, 338) with delta (-34, -35)
Screenshot: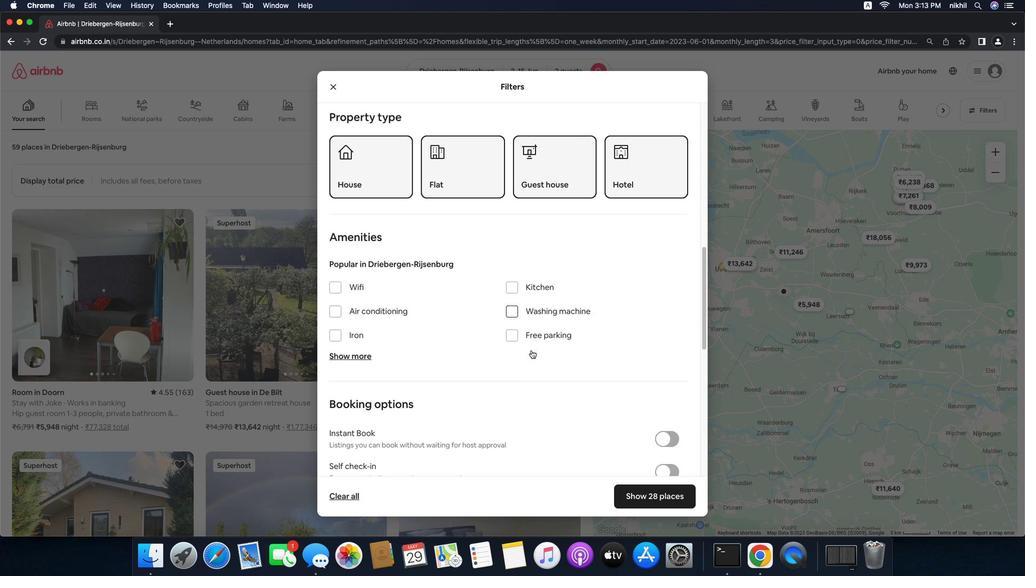 
Action: Mouse scrolled (532, 338) with delta (-34, -35)
Screenshot: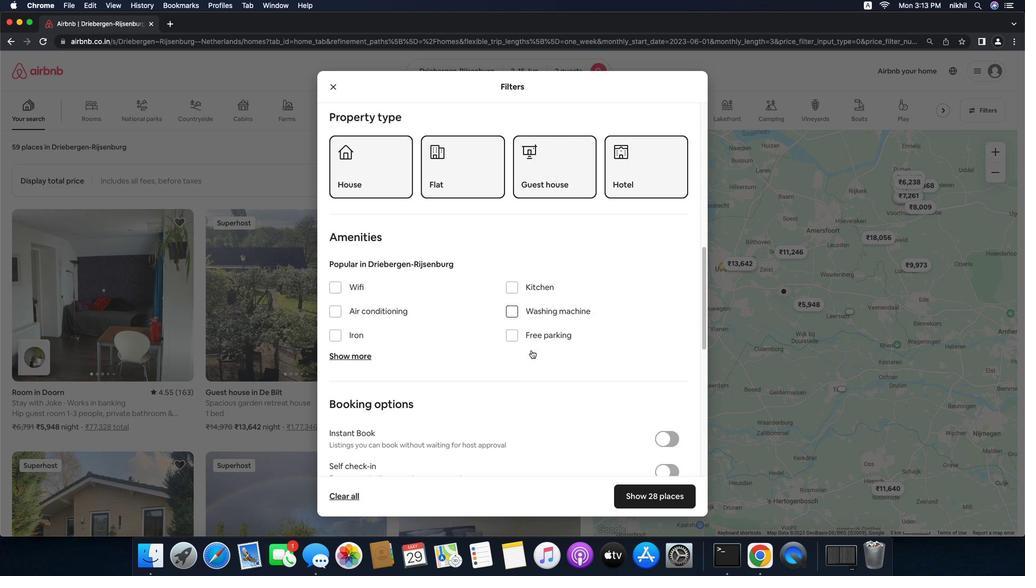 
Action: Mouse scrolled (532, 338) with delta (-34, -35)
Screenshot: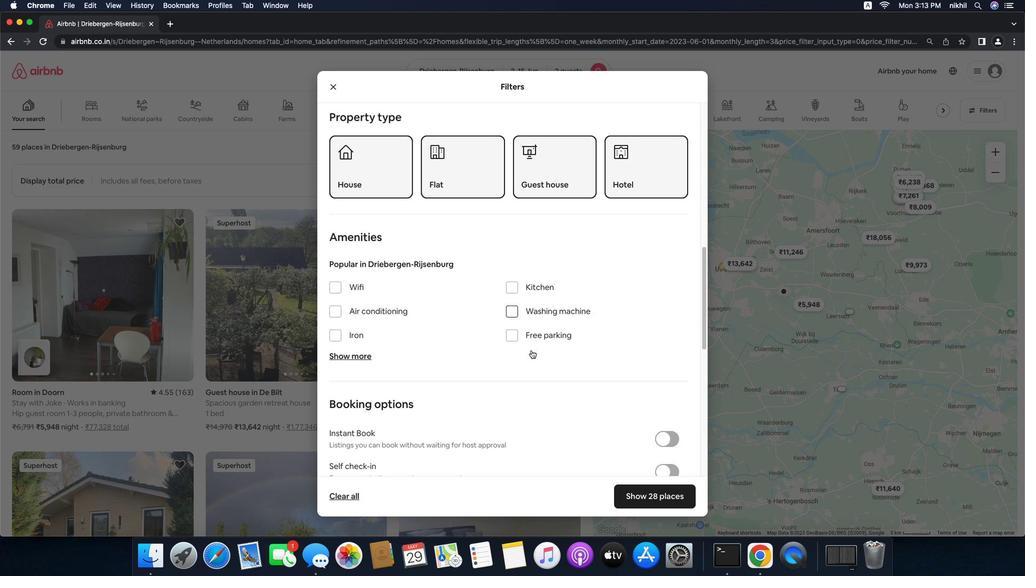 
Action: Mouse scrolled (532, 338) with delta (-34, -35)
Screenshot: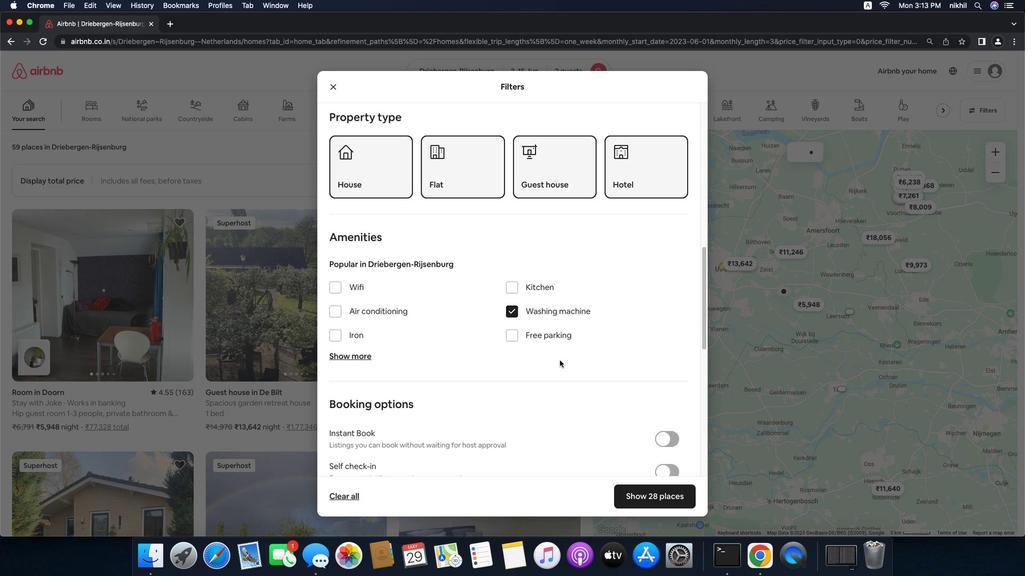 
Action: Mouse scrolled (532, 338) with delta (-34, -35)
Screenshot: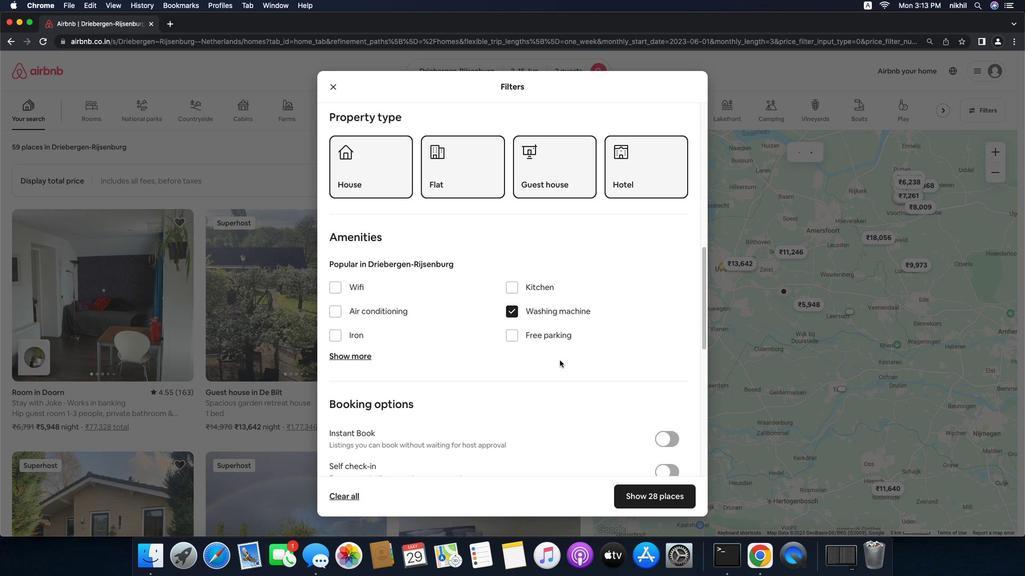 
Action: Mouse scrolled (532, 338) with delta (-34, -35)
Screenshot: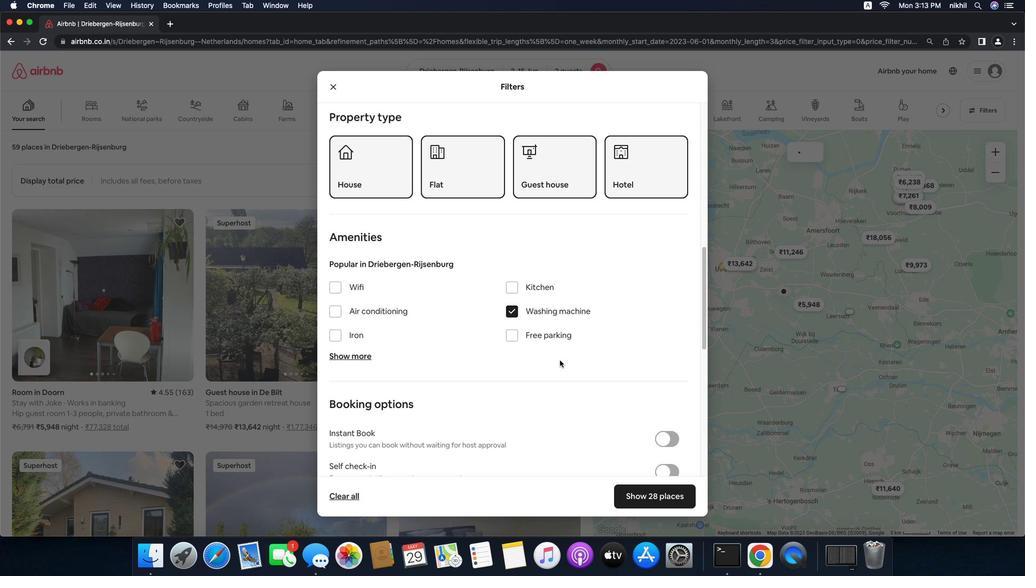 
Action: Mouse moved to (510, 298)
Screenshot: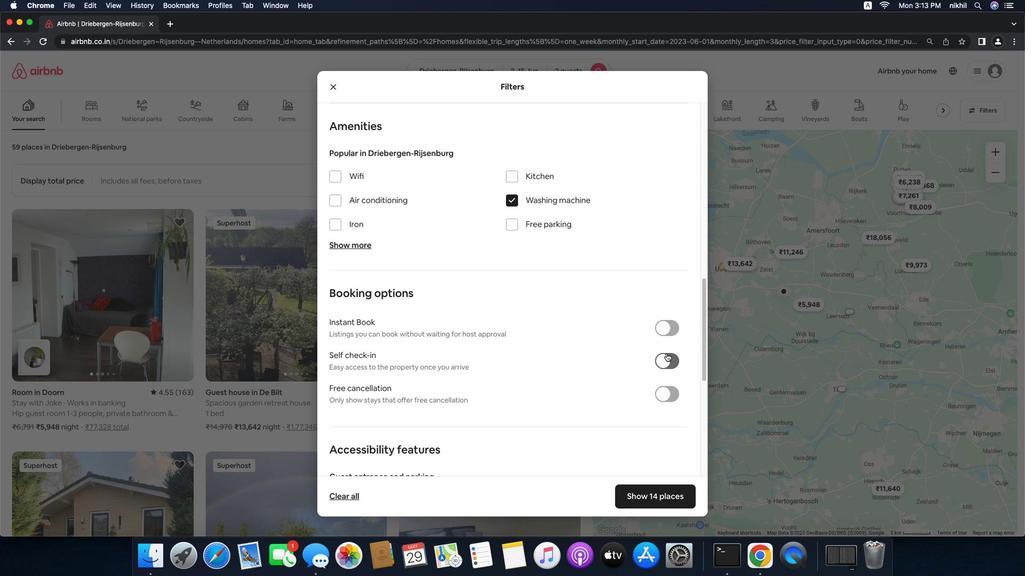 
Action: Mouse pressed left at (510, 298)
Screenshot: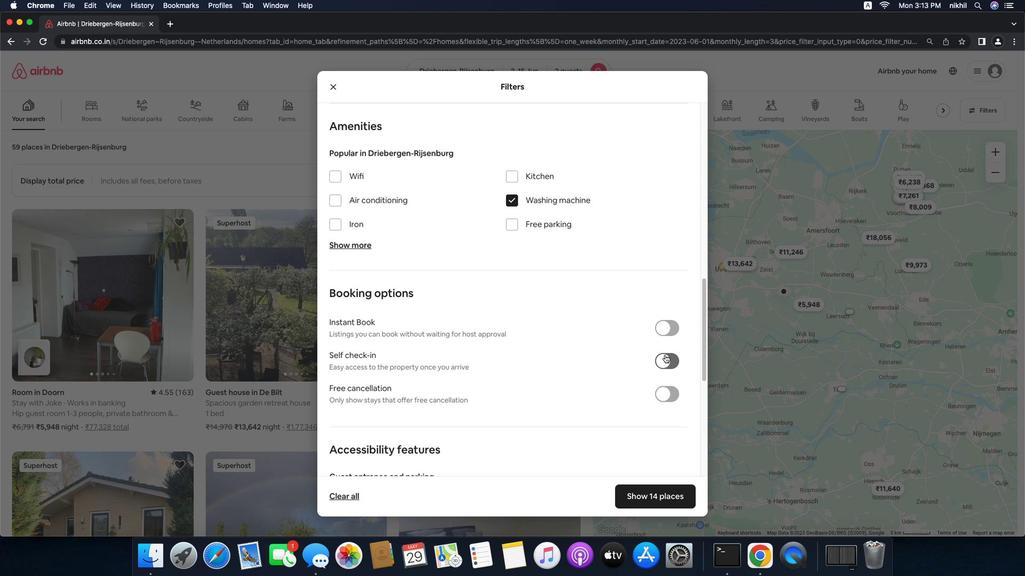 
Action: Mouse moved to (561, 349)
Screenshot: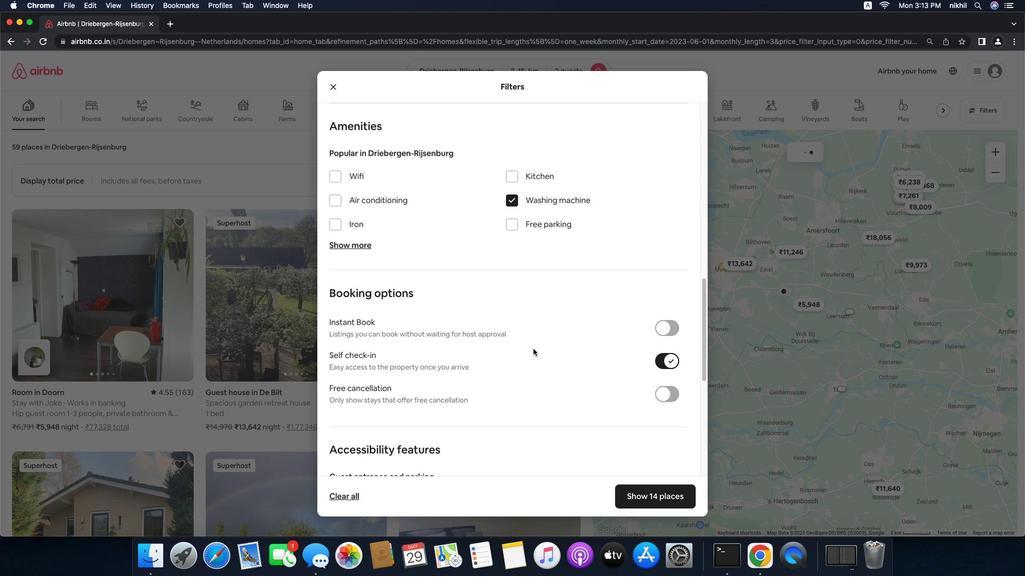 
Action: Mouse scrolled (561, 349) with delta (-34, -35)
Screenshot: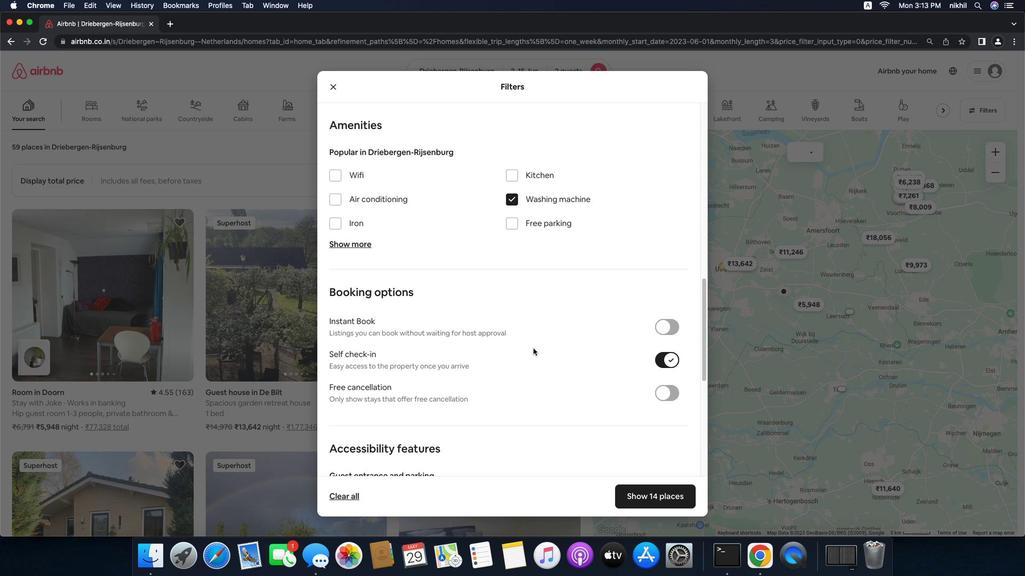 
Action: Mouse scrolled (561, 349) with delta (-34, -35)
Screenshot: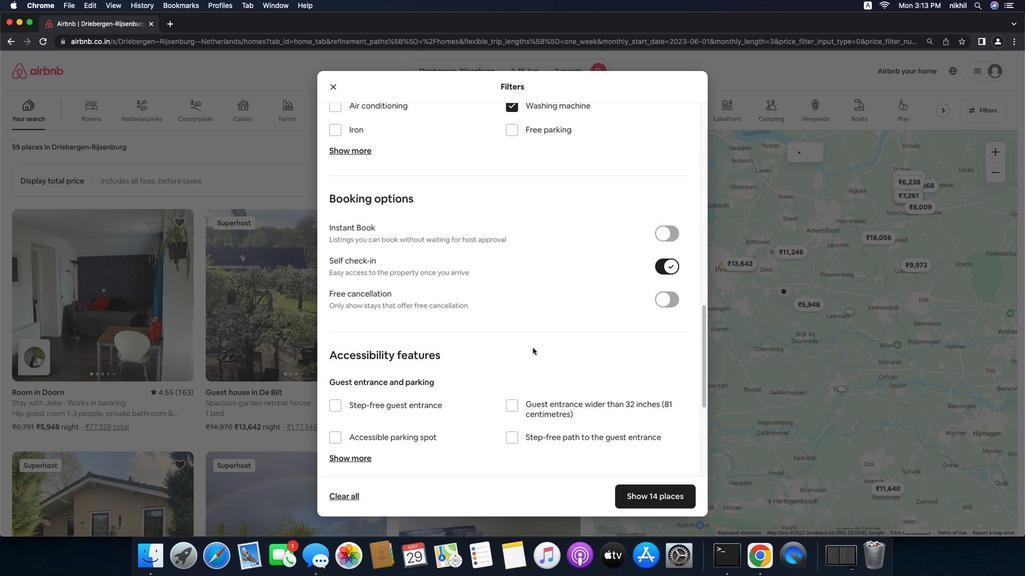 
Action: Mouse scrolled (561, 349) with delta (-34, -35)
Screenshot: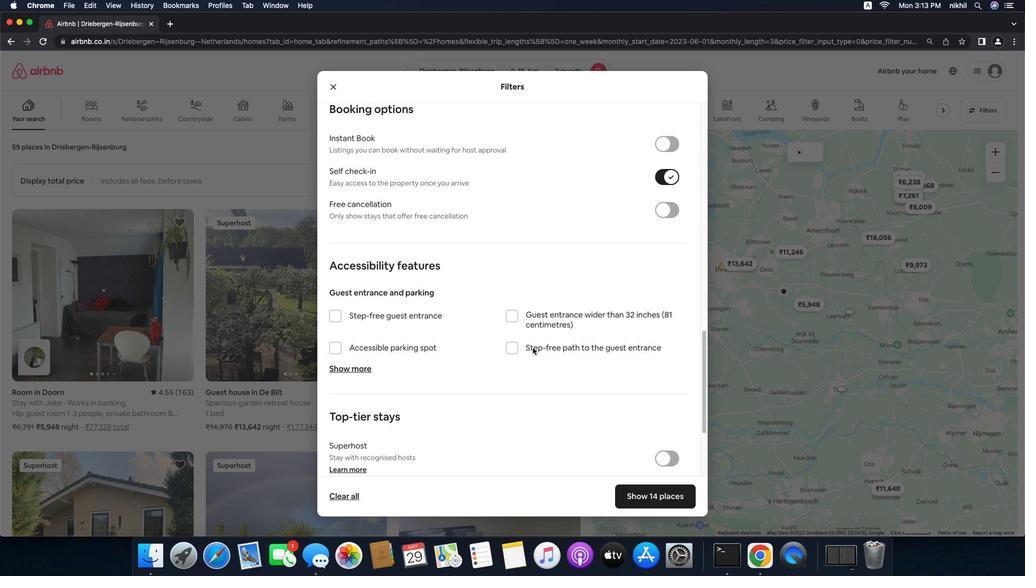 
Action: Mouse scrolled (561, 349) with delta (-34, -35)
Screenshot: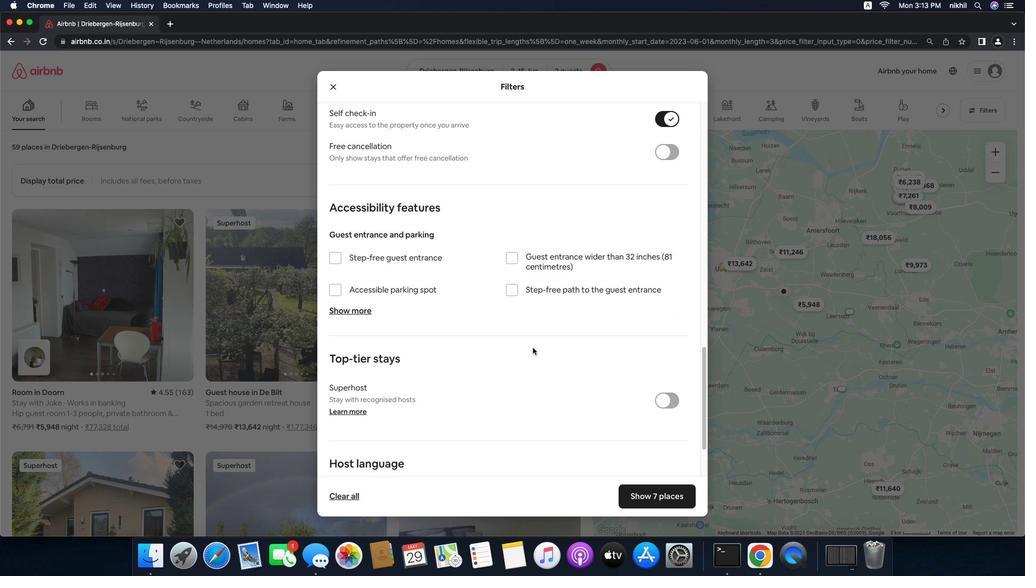 
Action: Mouse moved to (673, 344)
Screenshot: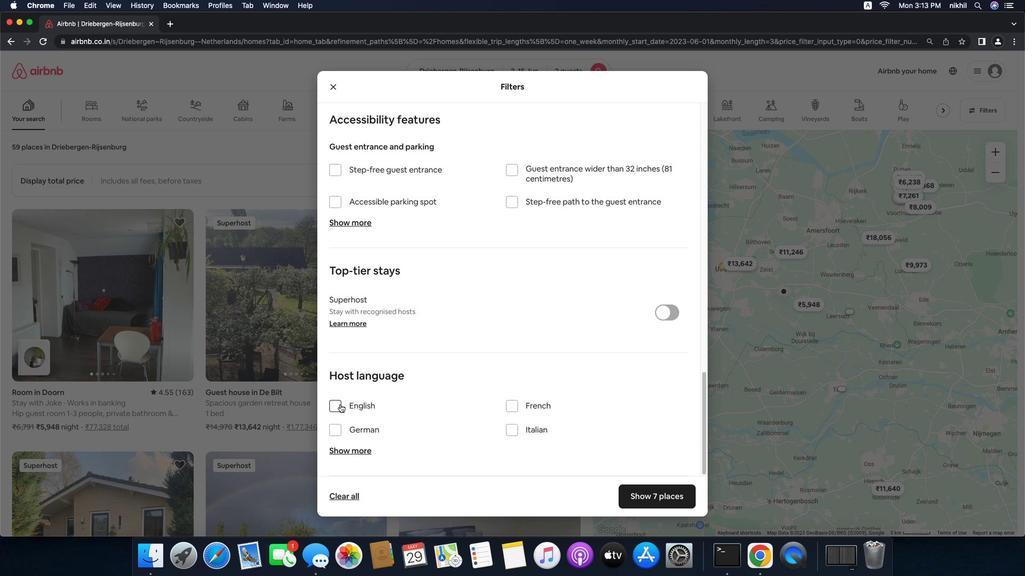 
Action: Mouse pressed left at (673, 344)
Screenshot: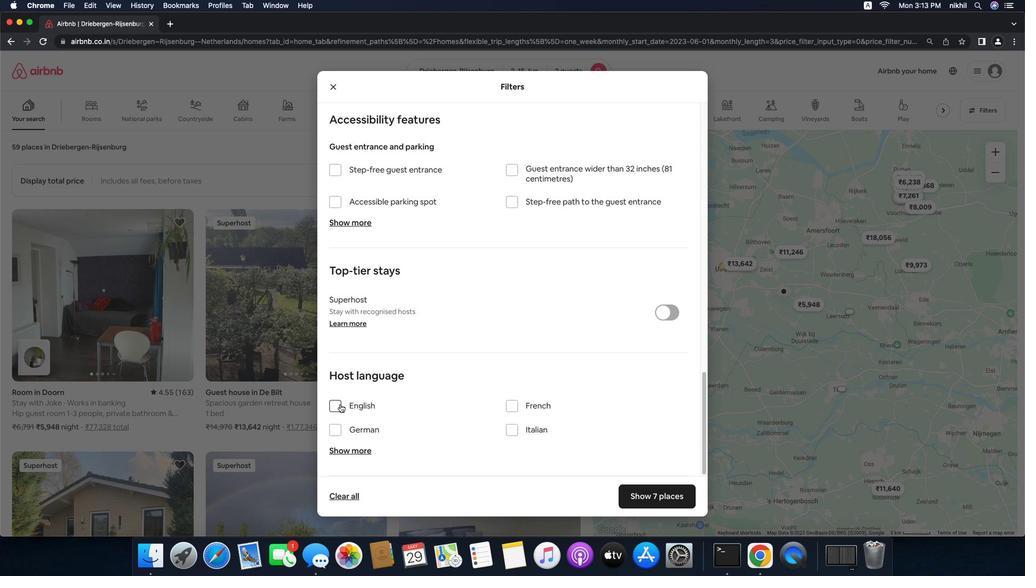 
Action: Mouse moved to (533, 337)
Screenshot: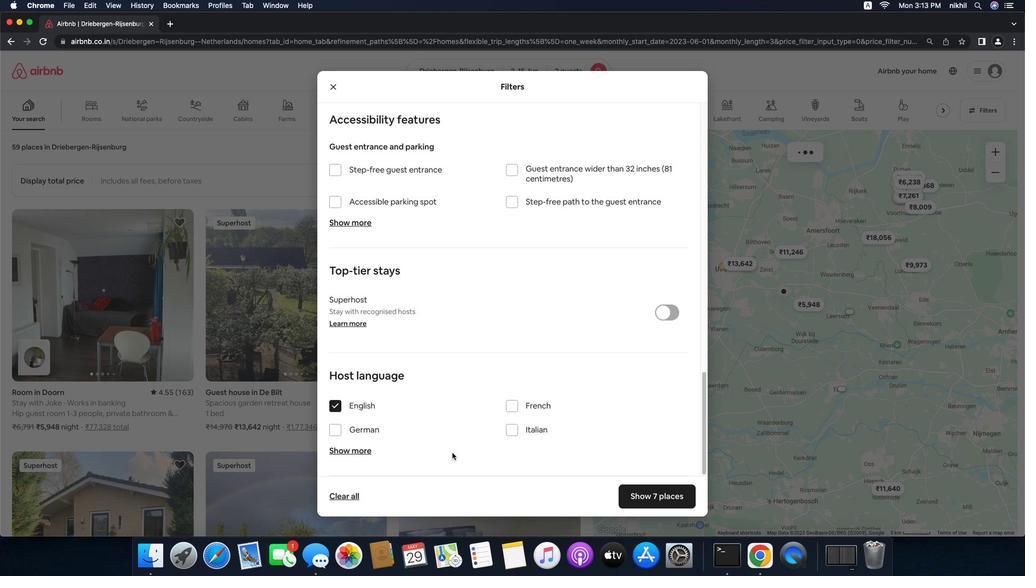 
Action: Mouse scrolled (533, 337) with delta (-34, -35)
Screenshot: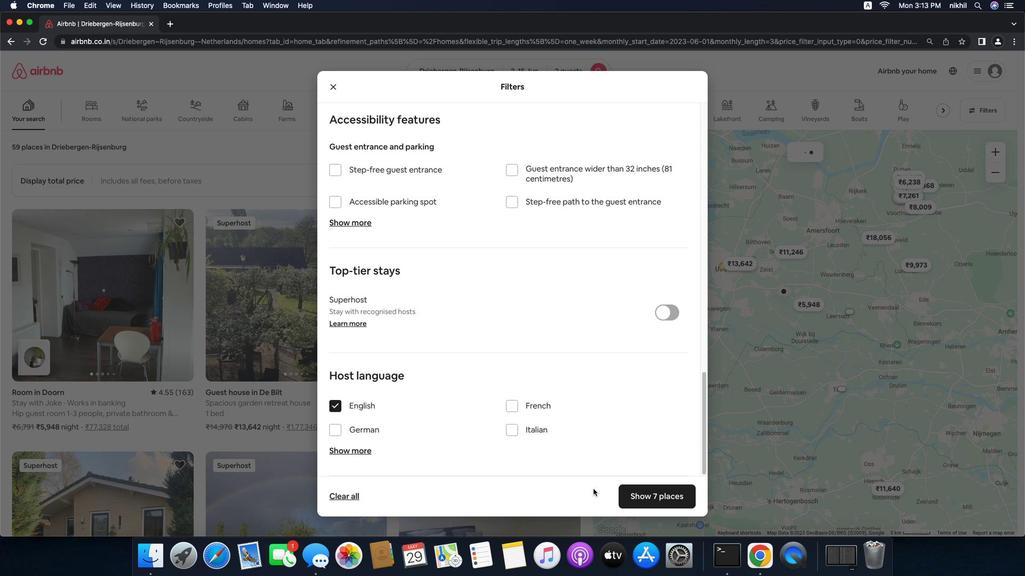 
Action: Mouse scrolled (533, 337) with delta (-34, -35)
Screenshot: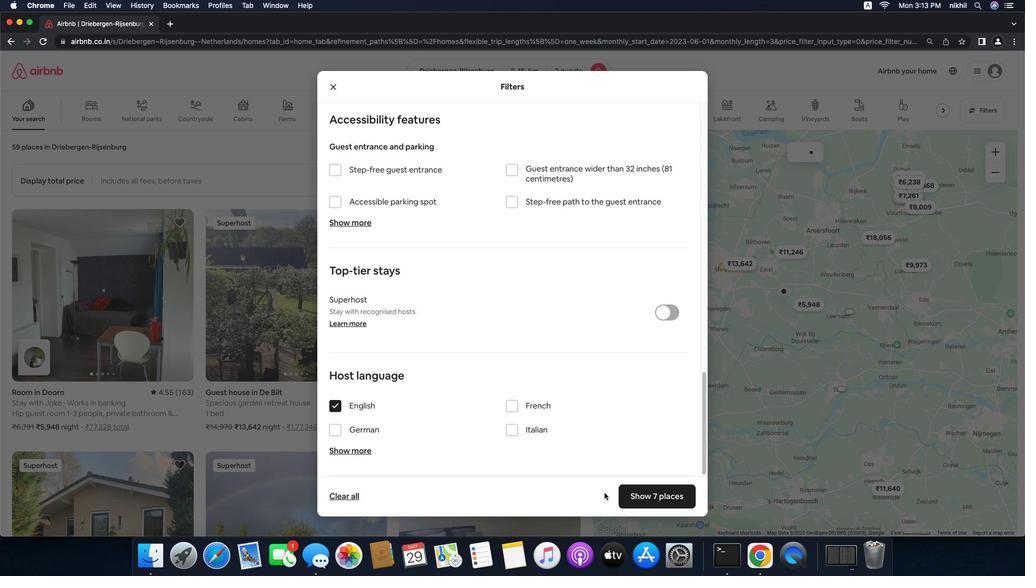 
Action: Mouse scrolled (533, 337) with delta (-34, -36)
Screenshot: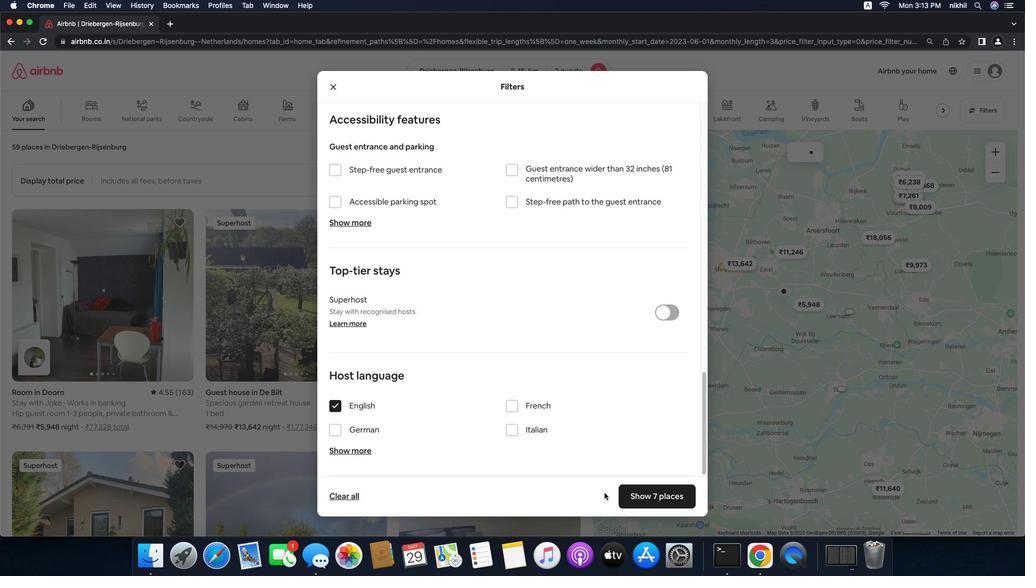 
Action: Mouse moved to (533, 336)
Screenshot: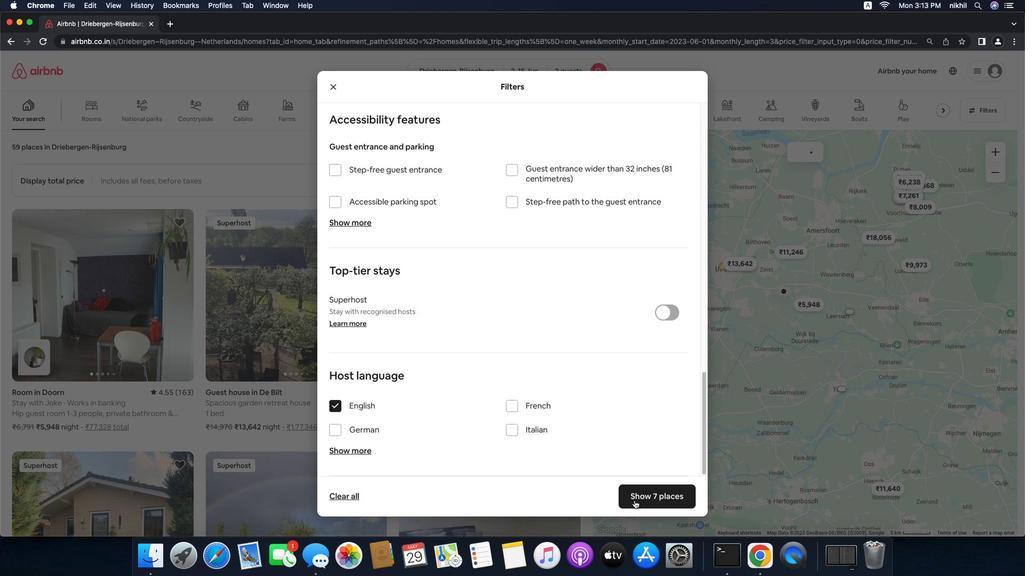 
Action: Mouse scrolled (533, 336) with delta (-34, -37)
Screenshot: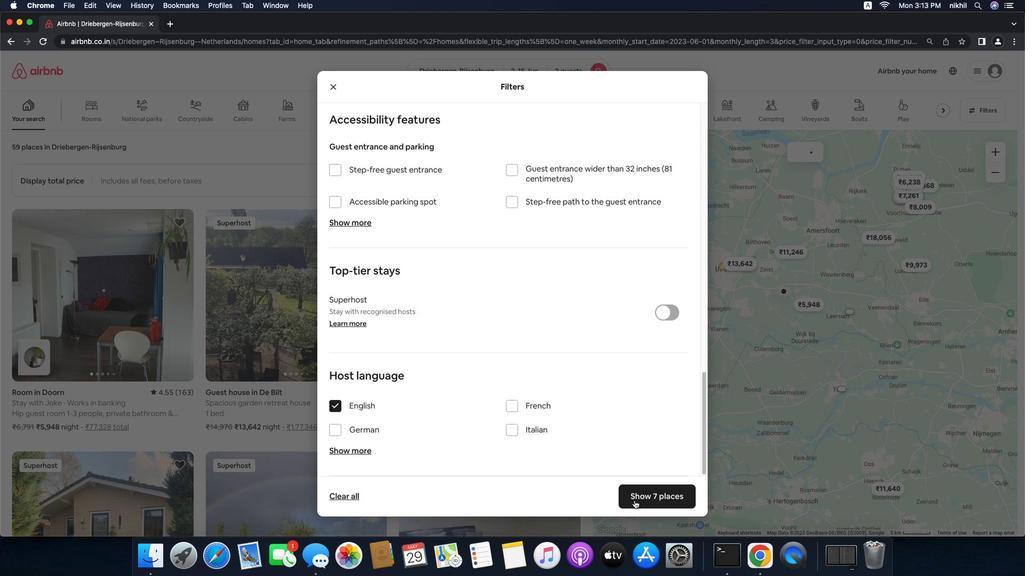 
Action: Mouse moved to (533, 335)
Screenshot: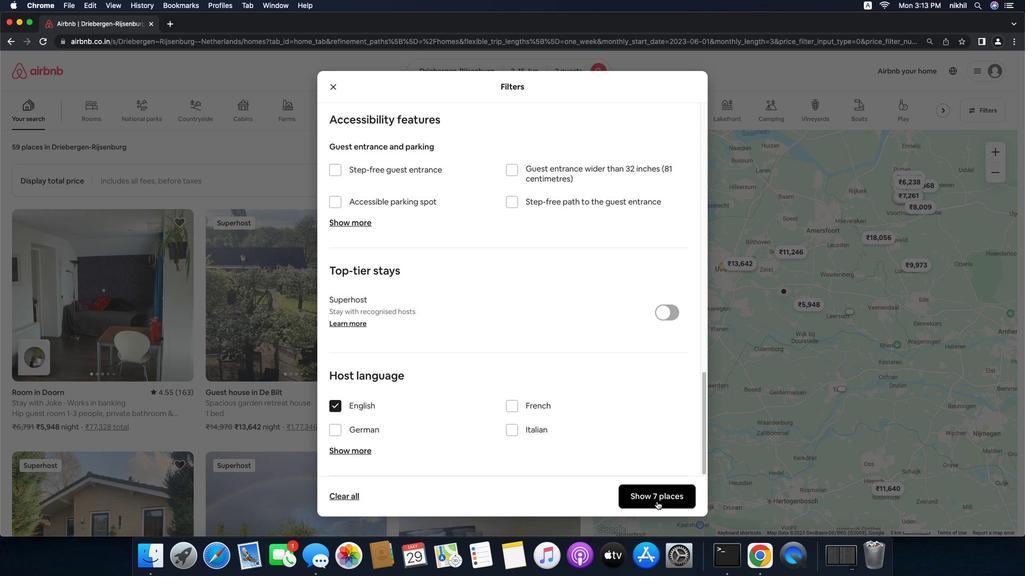 
Action: Mouse scrolled (533, 335) with delta (-34, -35)
Screenshot: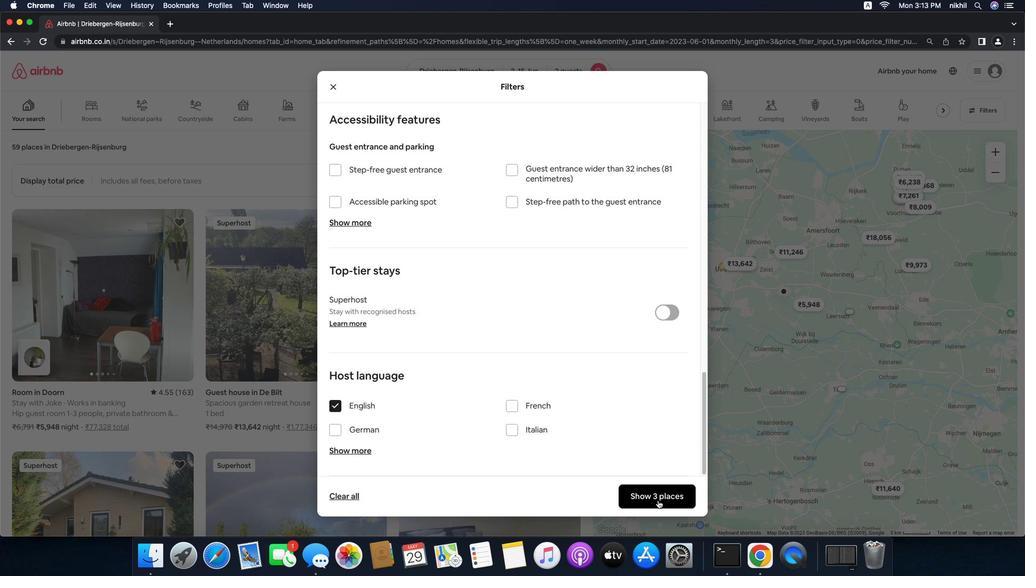 
Action: Mouse scrolled (533, 335) with delta (-34, -35)
Screenshot: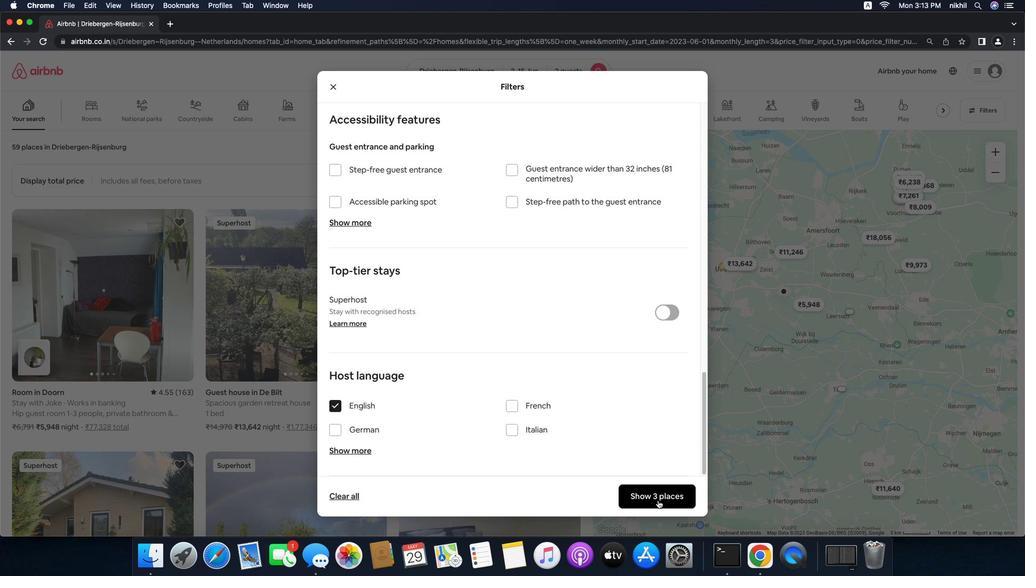 
Action: Mouse scrolled (533, 335) with delta (-34, -36)
Screenshot: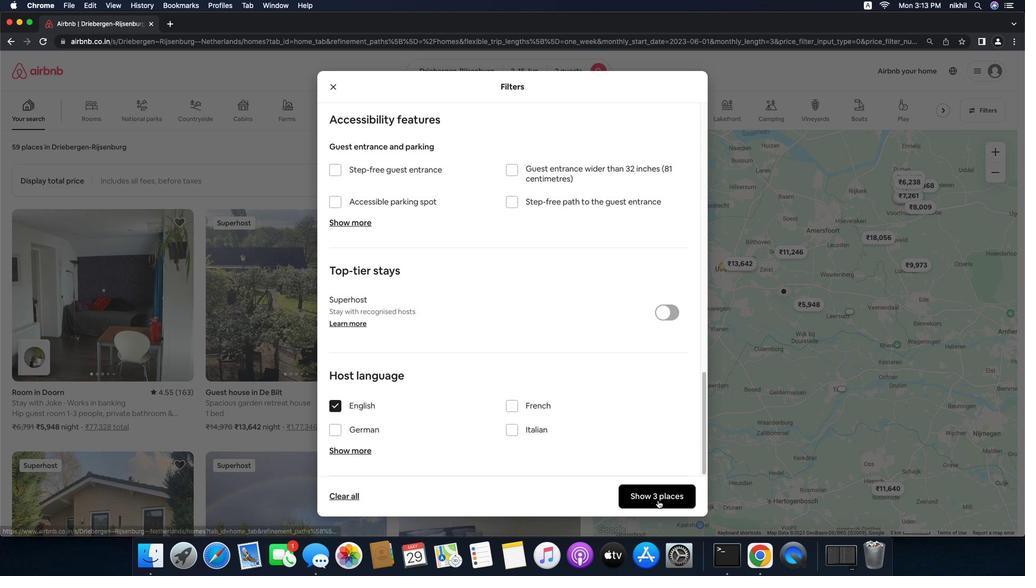 
Action: Mouse moved to (327, 396)
Screenshot: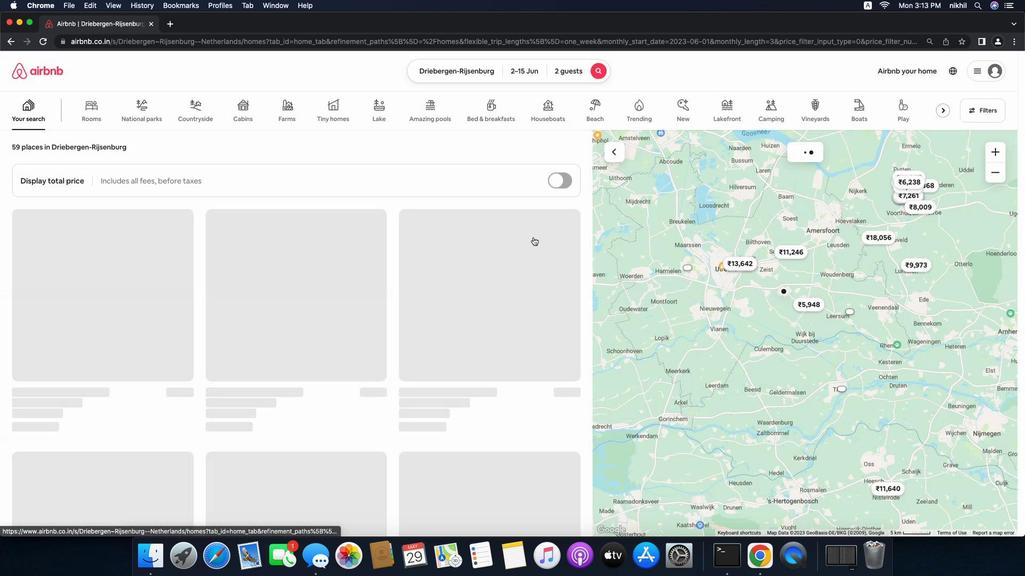 
Action: Mouse pressed left at (327, 396)
Screenshot: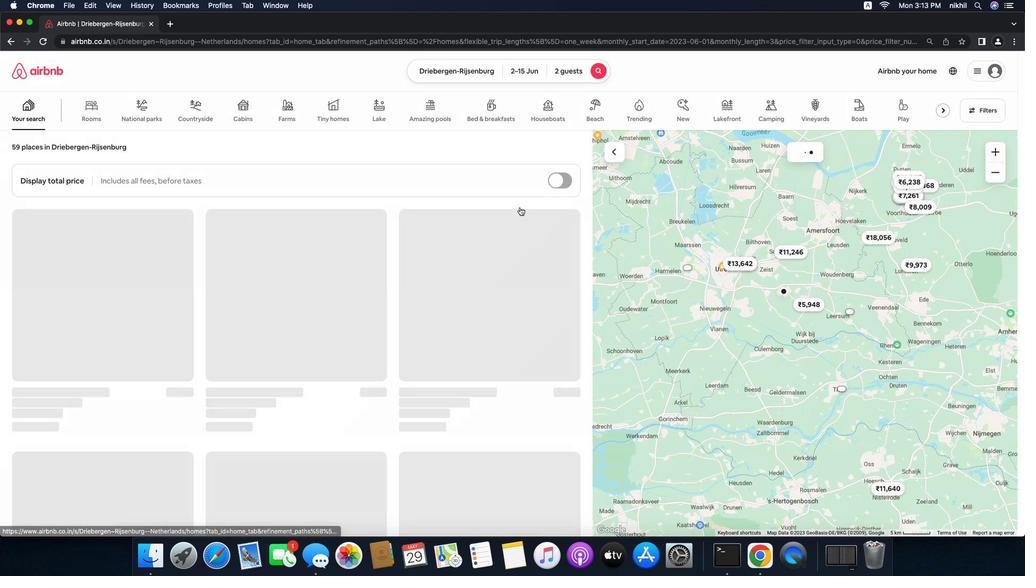 
Action: Mouse moved to (667, 498)
Screenshot: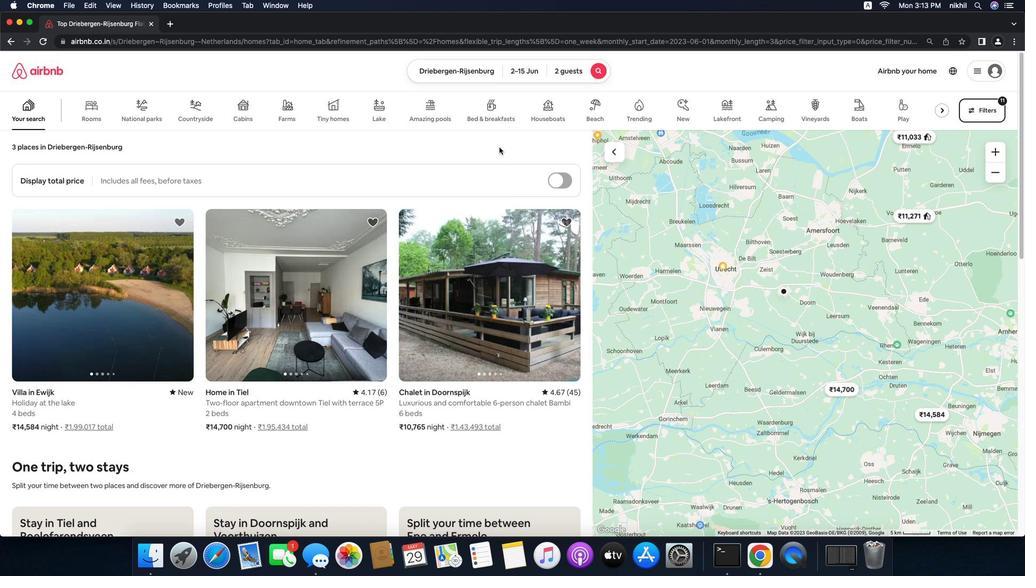 
Action: Mouse pressed left at (667, 498)
Screenshot: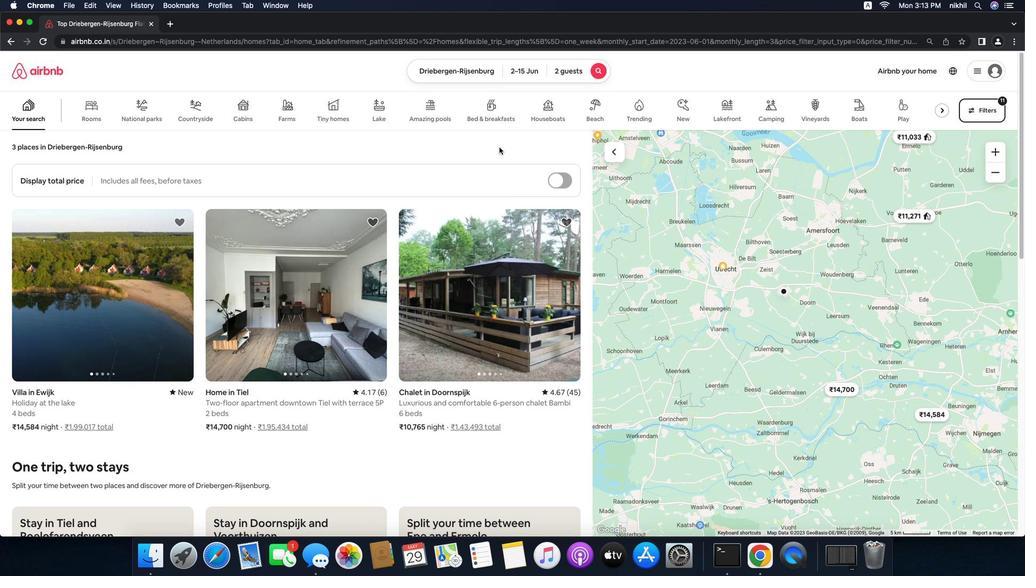 
Action: Mouse moved to (497, 122)
Screenshot: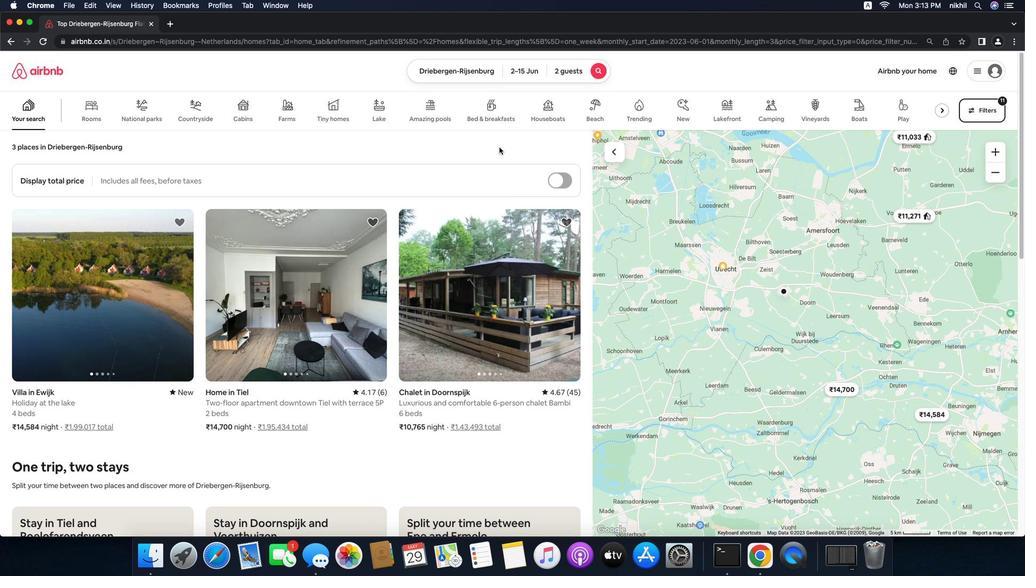
